 Task: Find connections with filter location Guaiúba with filter topic #Socialmediaadvertisingwith filter profile language Spanish with filter current company Megha Engineering and Infrastructures Ltd (MEIL) with filter school University of Calcutta with filter industry Wholesale Footwear with filter service category Negotiation with filter keywords title Warehouse Worker
Action: Mouse moved to (592, 124)
Screenshot: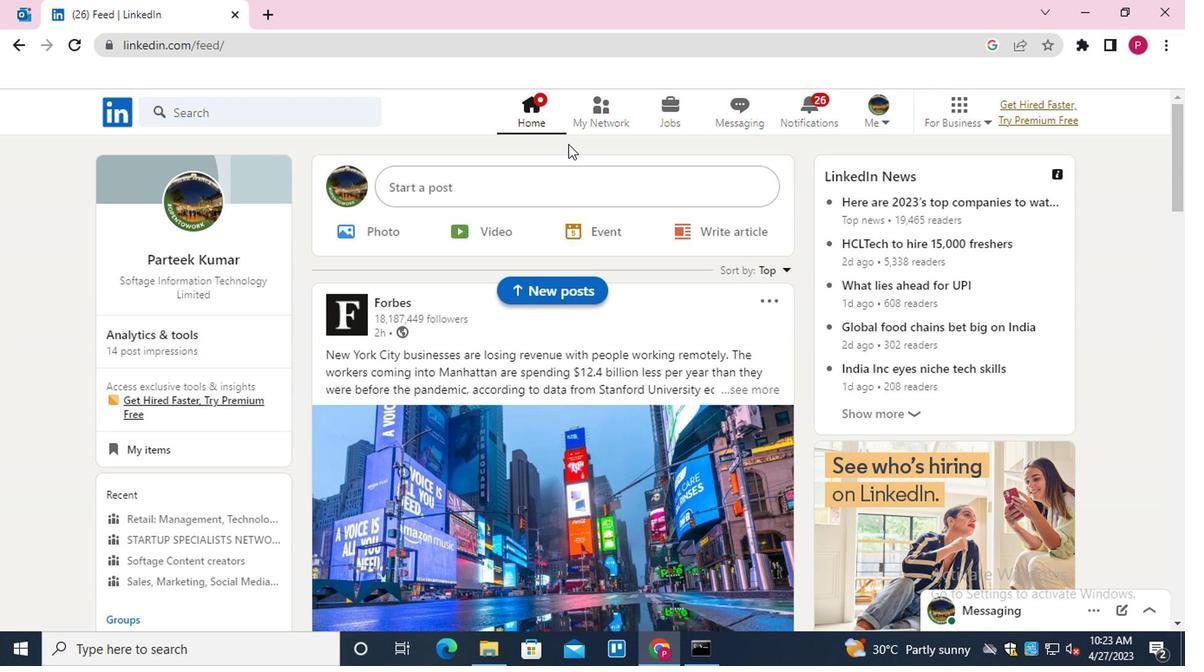 
Action: Mouse pressed left at (592, 124)
Screenshot: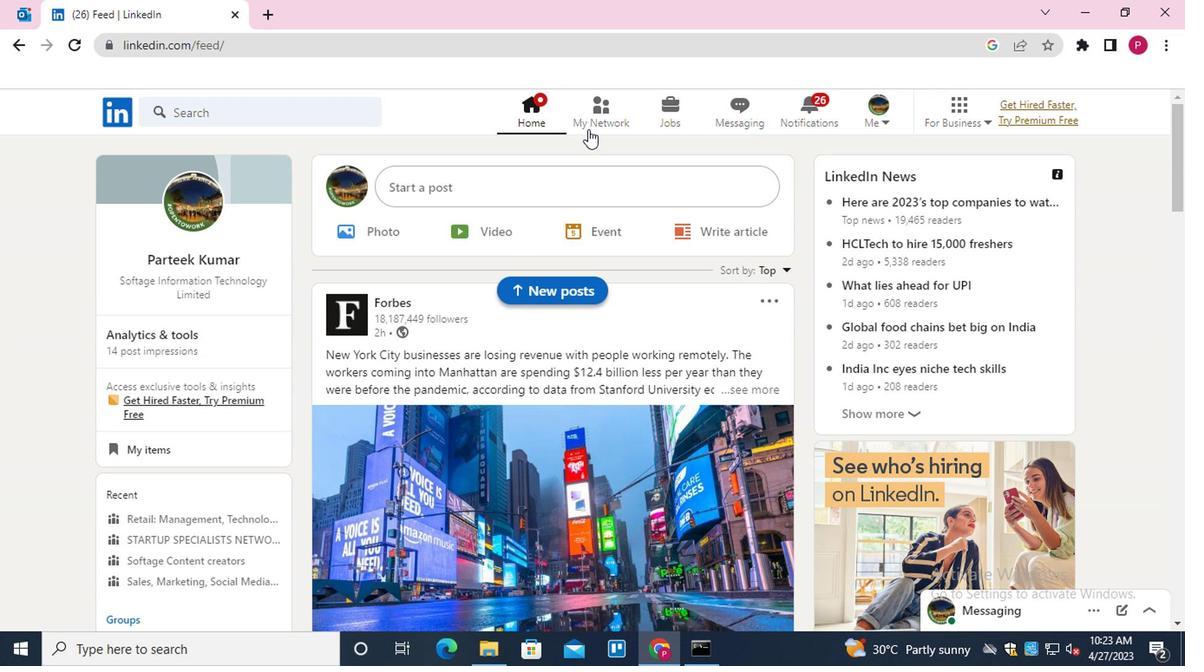 
Action: Mouse moved to (231, 201)
Screenshot: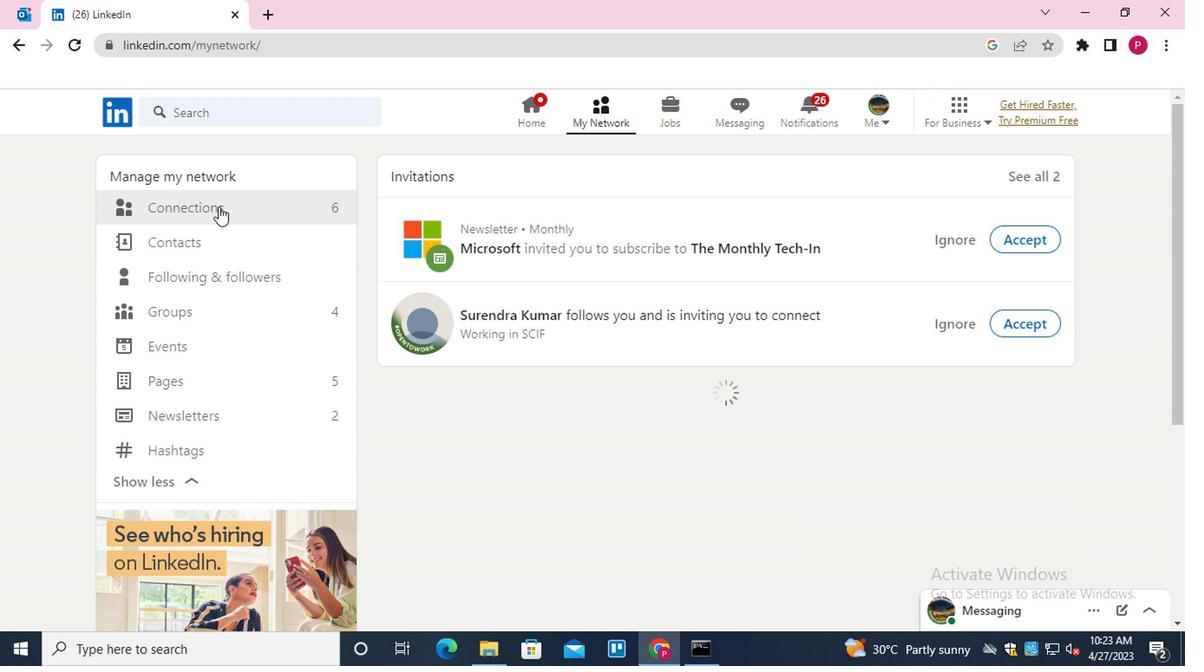 
Action: Mouse pressed left at (231, 201)
Screenshot: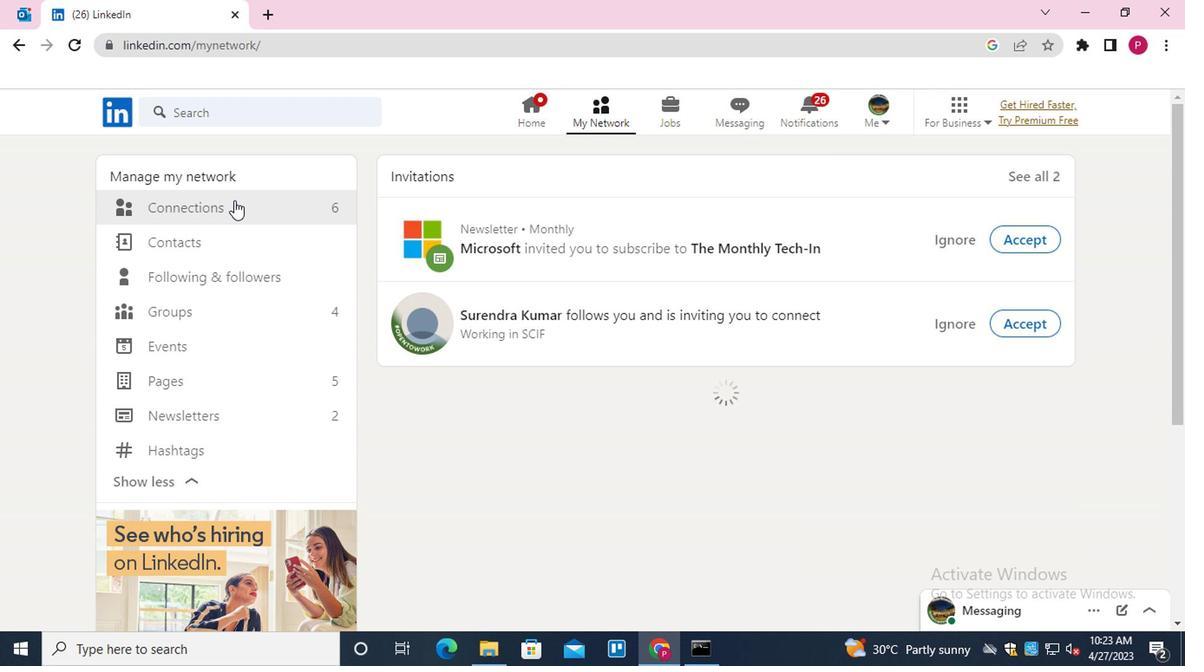 
Action: Mouse moved to (699, 214)
Screenshot: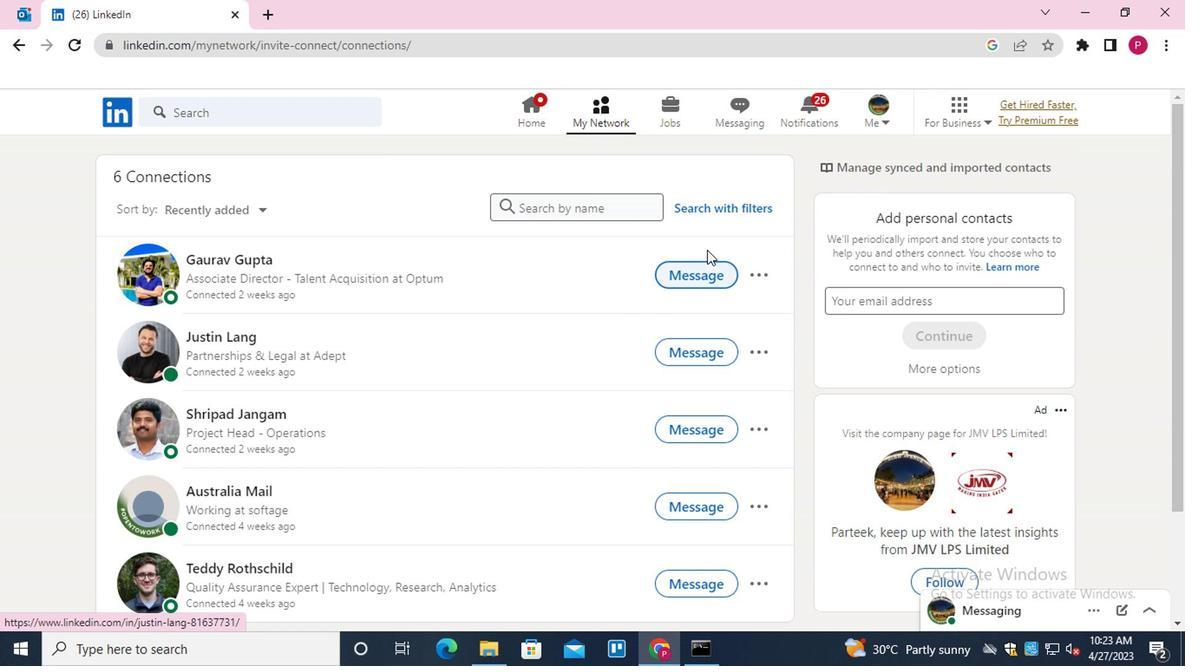 
Action: Mouse pressed left at (699, 214)
Screenshot: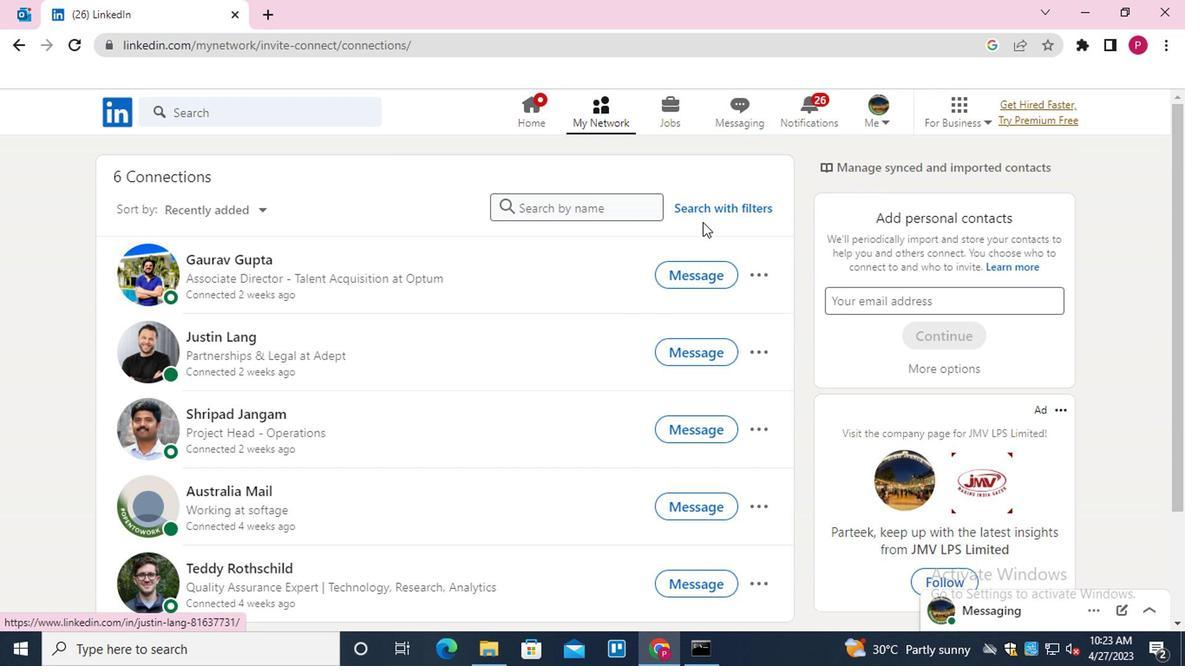 
Action: Mouse moved to (574, 165)
Screenshot: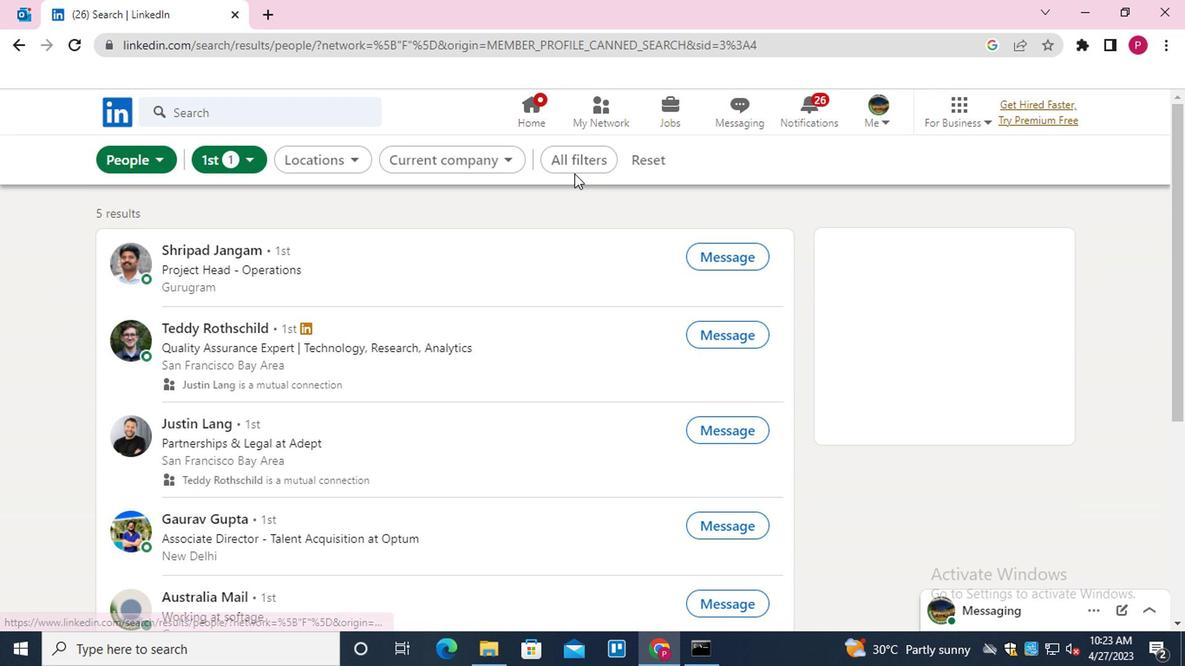 
Action: Mouse pressed left at (574, 165)
Screenshot: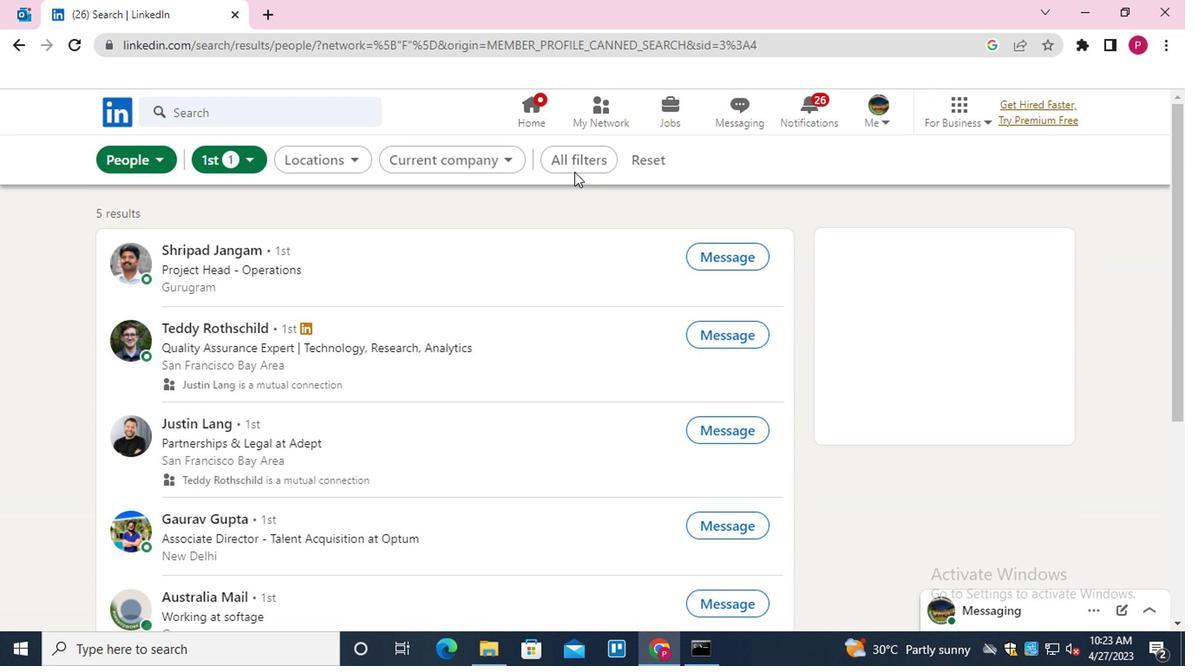 
Action: Mouse moved to (953, 378)
Screenshot: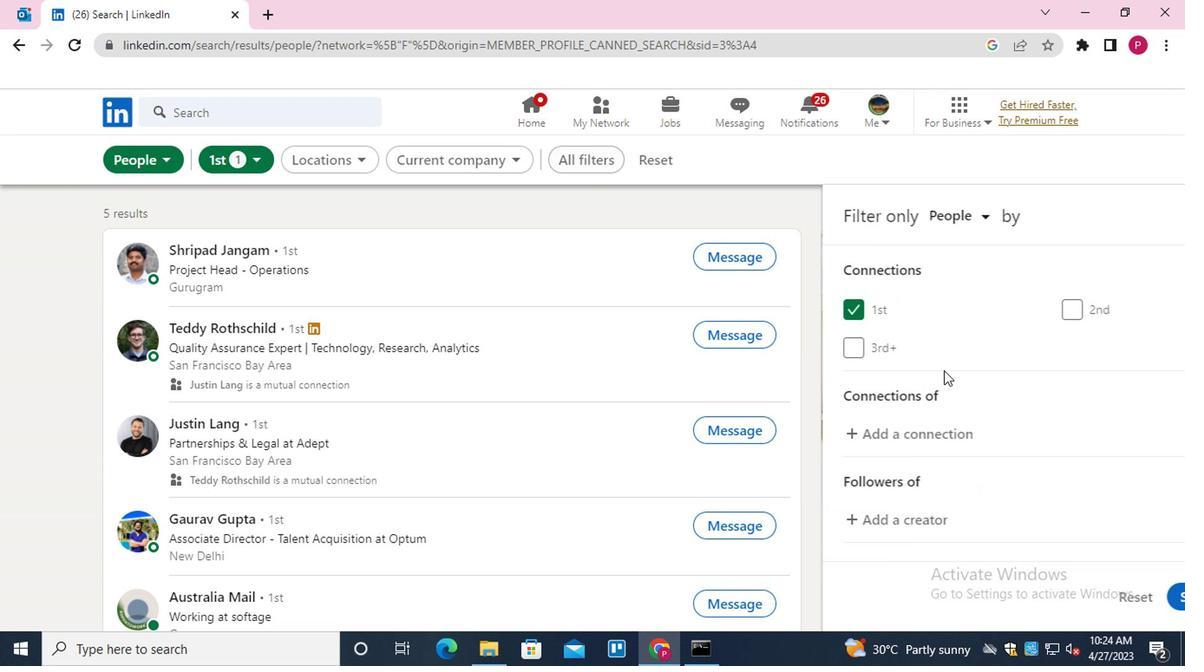 
Action: Mouse scrolled (953, 377) with delta (0, -1)
Screenshot: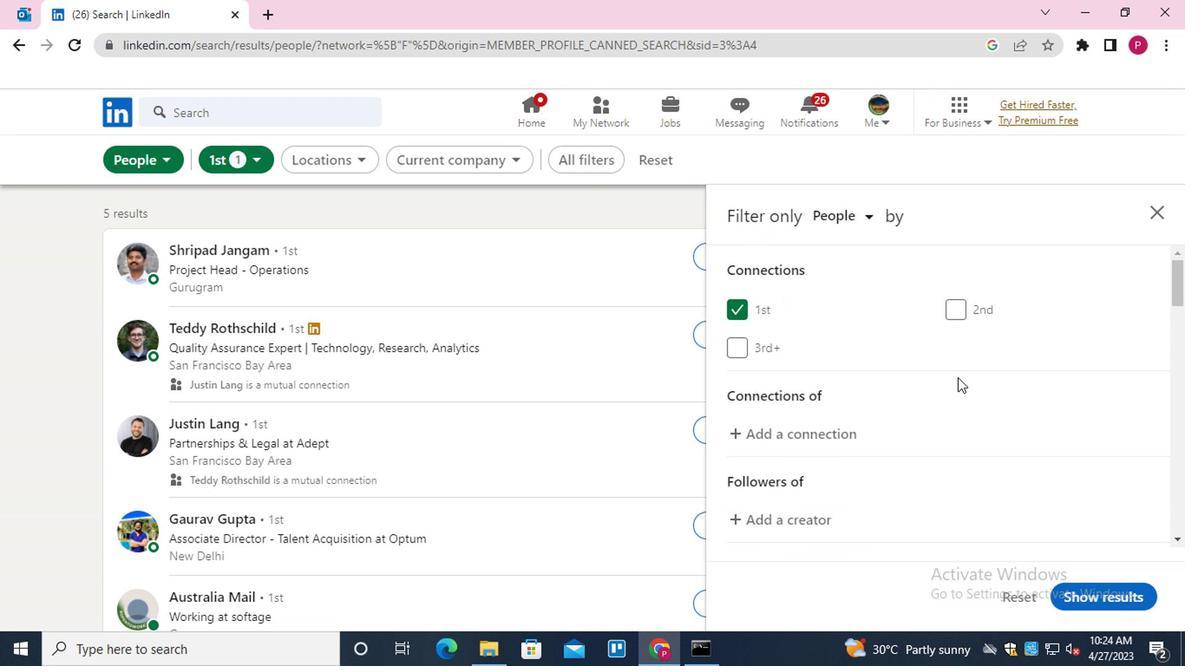 
Action: Mouse scrolled (953, 377) with delta (0, -1)
Screenshot: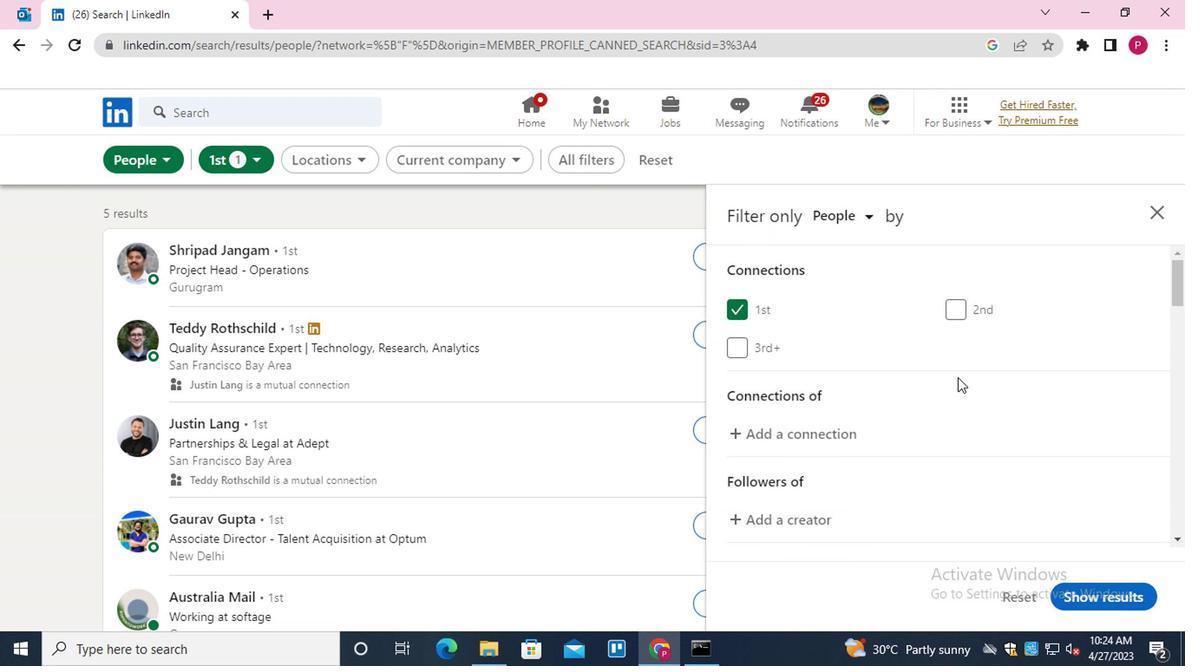 
Action: Mouse scrolled (953, 377) with delta (0, -1)
Screenshot: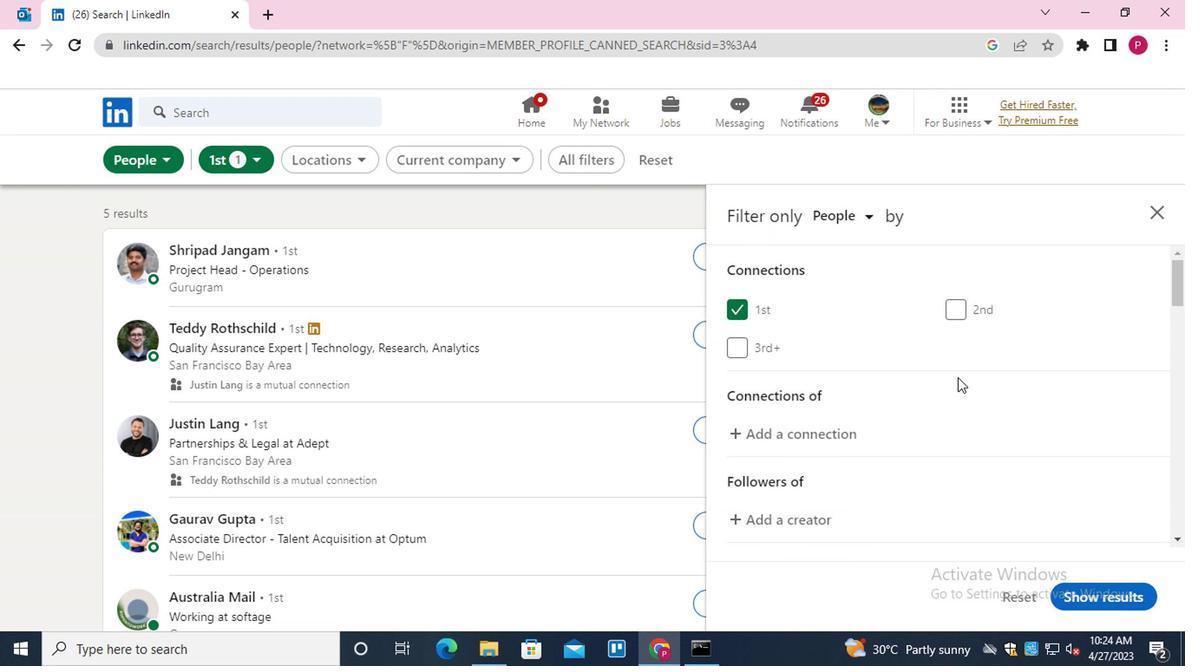 
Action: Mouse scrolled (953, 377) with delta (0, -1)
Screenshot: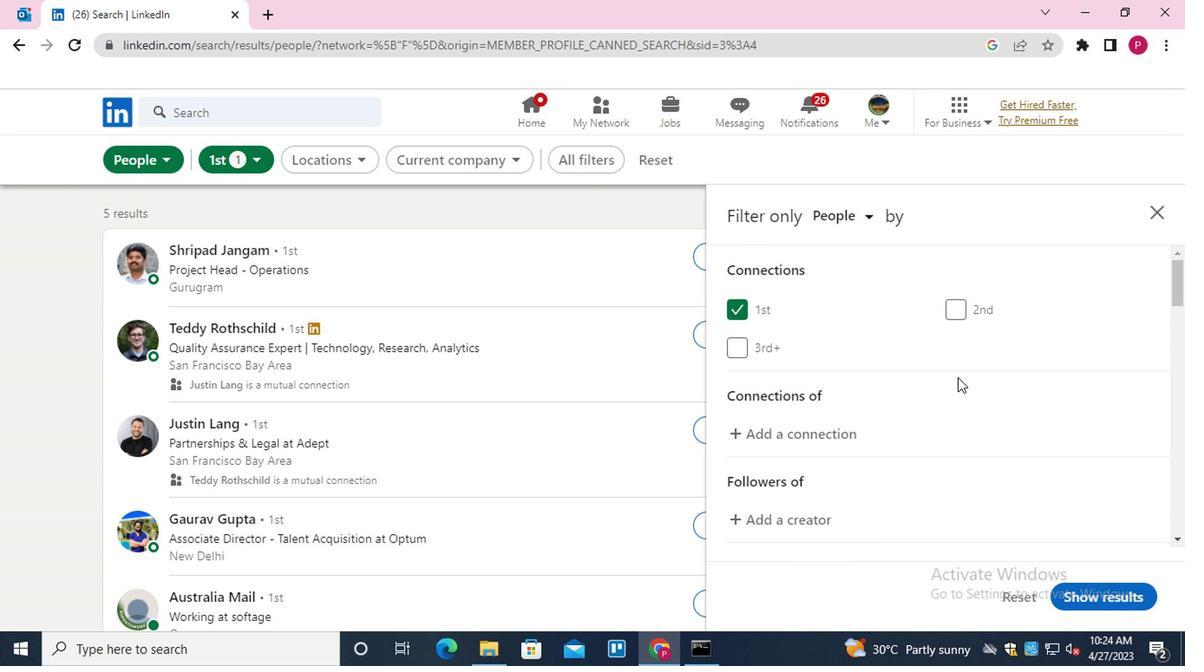 
Action: Mouse moved to (1008, 336)
Screenshot: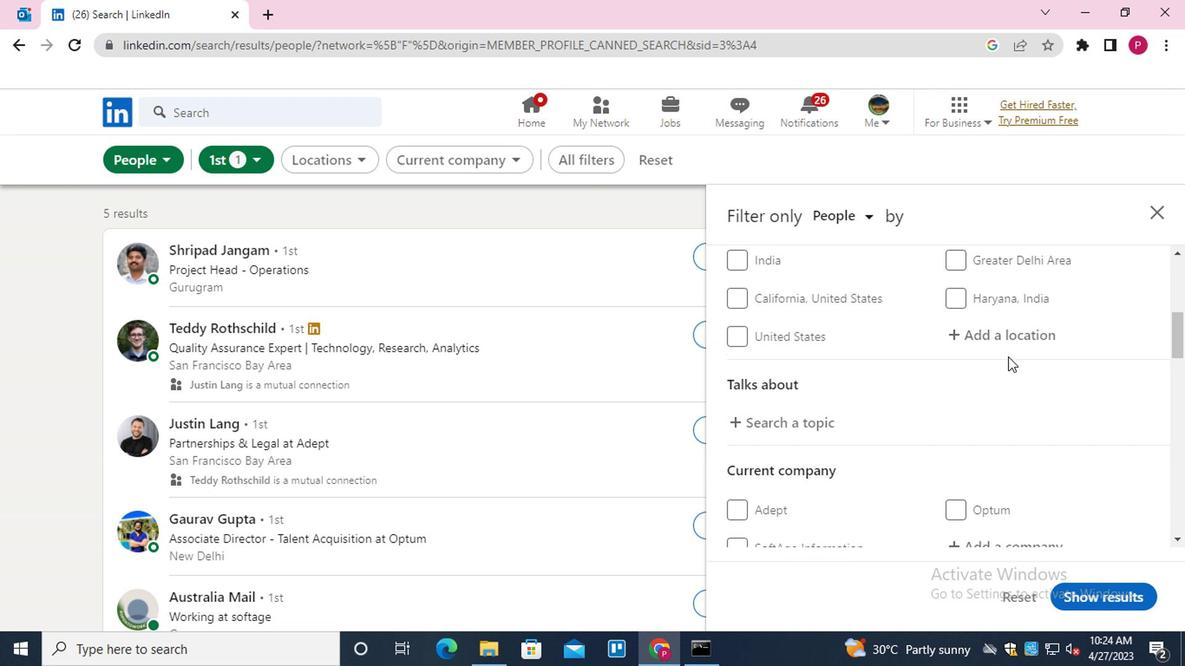 
Action: Mouse pressed left at (1008, 336)
Screenshot: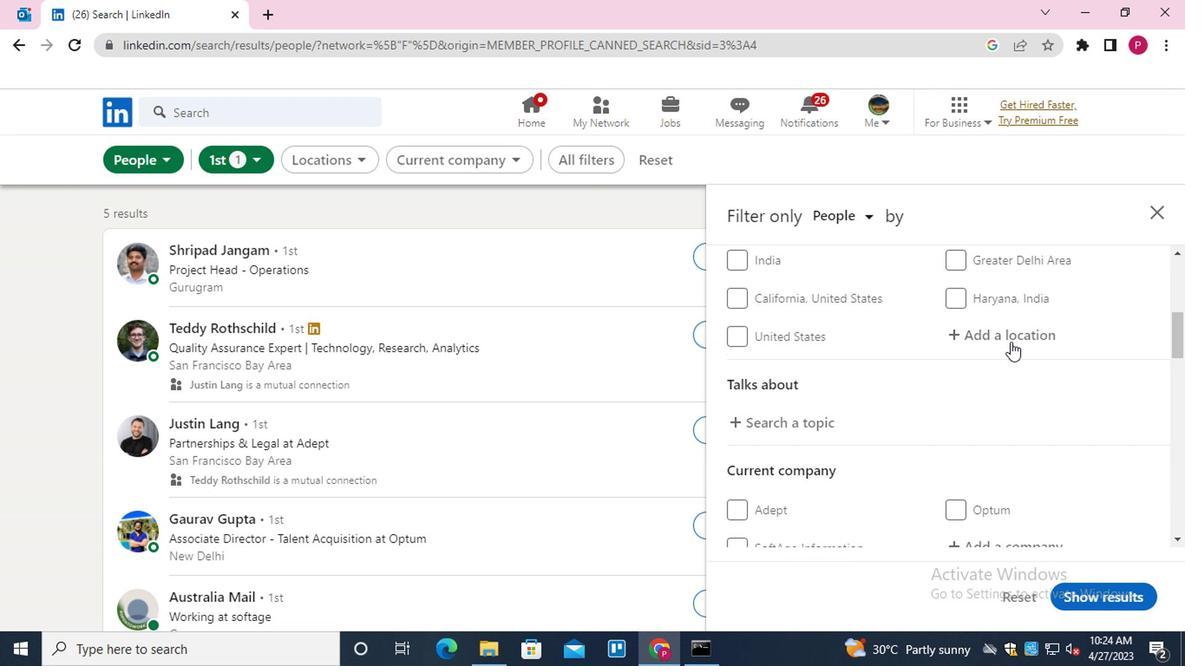 
Action: Mouse moved to (976, 356)
Screenshot: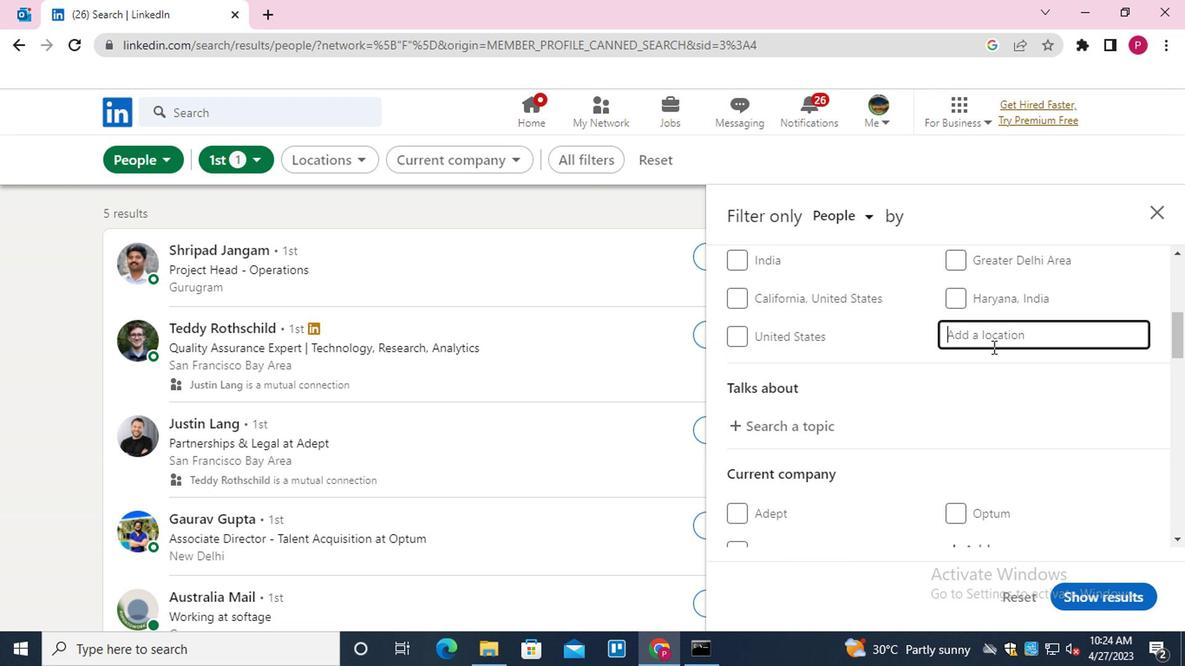 
Action: Key pressed <Key.shift><Key.shift>GUAIUBA<Key.down><Key.enter>
Screenshot: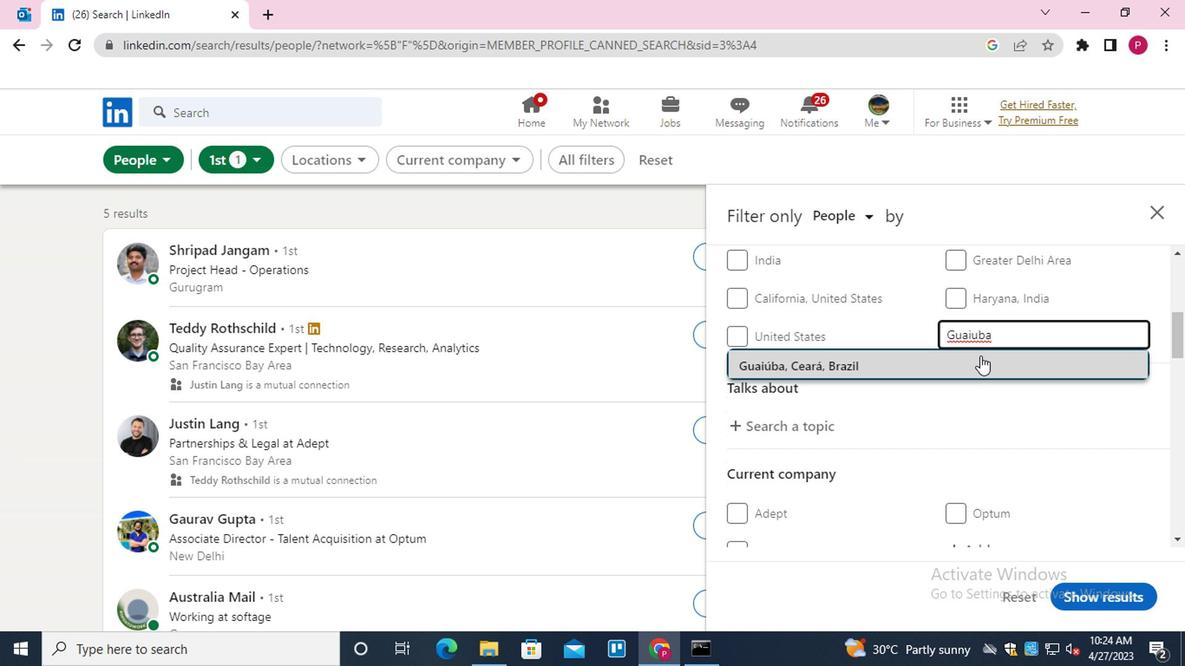 
Action: Mouse moved to (937, 400)
Screenshot: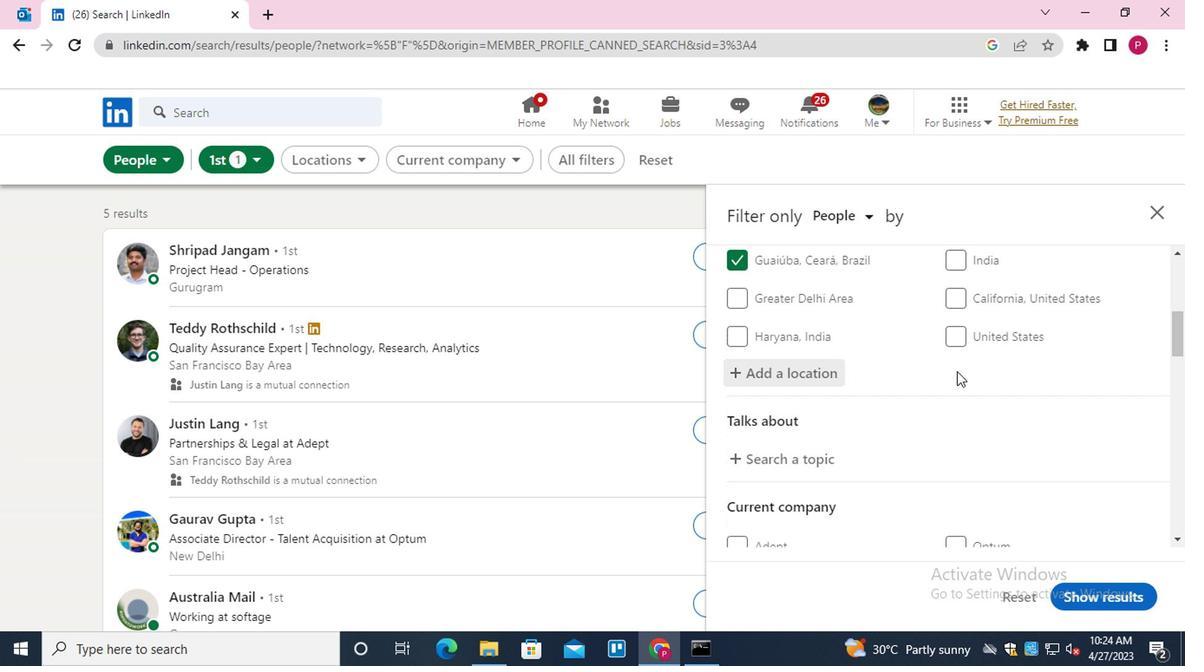 
Action: Mouse scrolled (937, 400) with delta (0, 0)
Screenshot: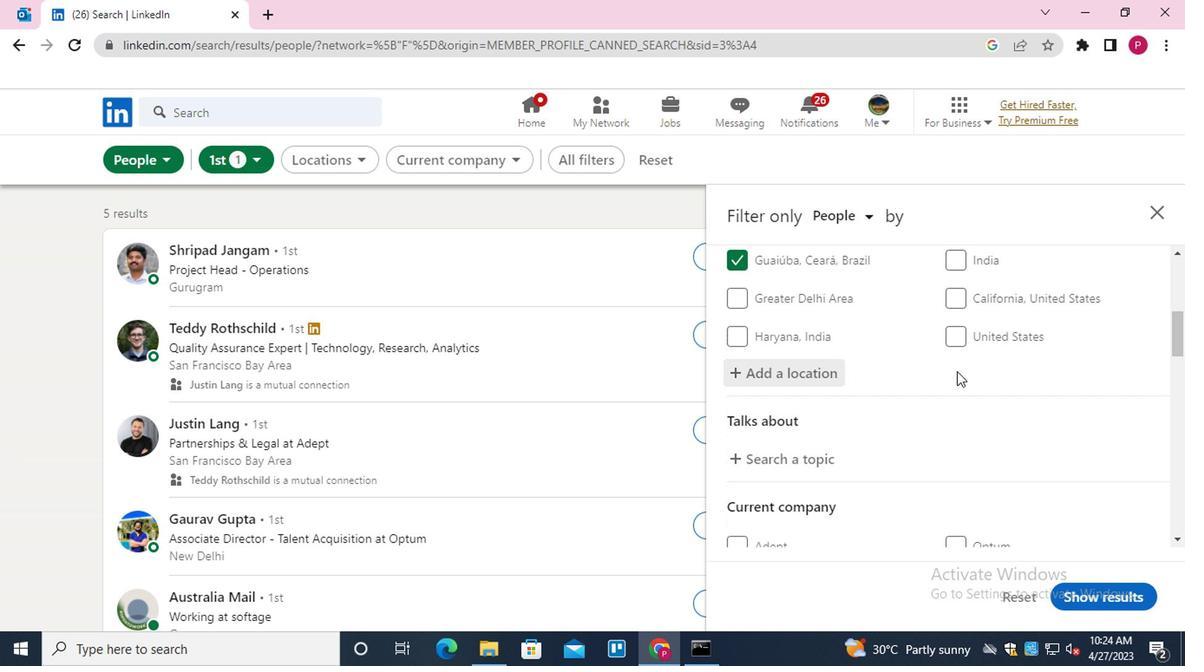 
Action: Mouse moved to (931, 408)
Screenshot: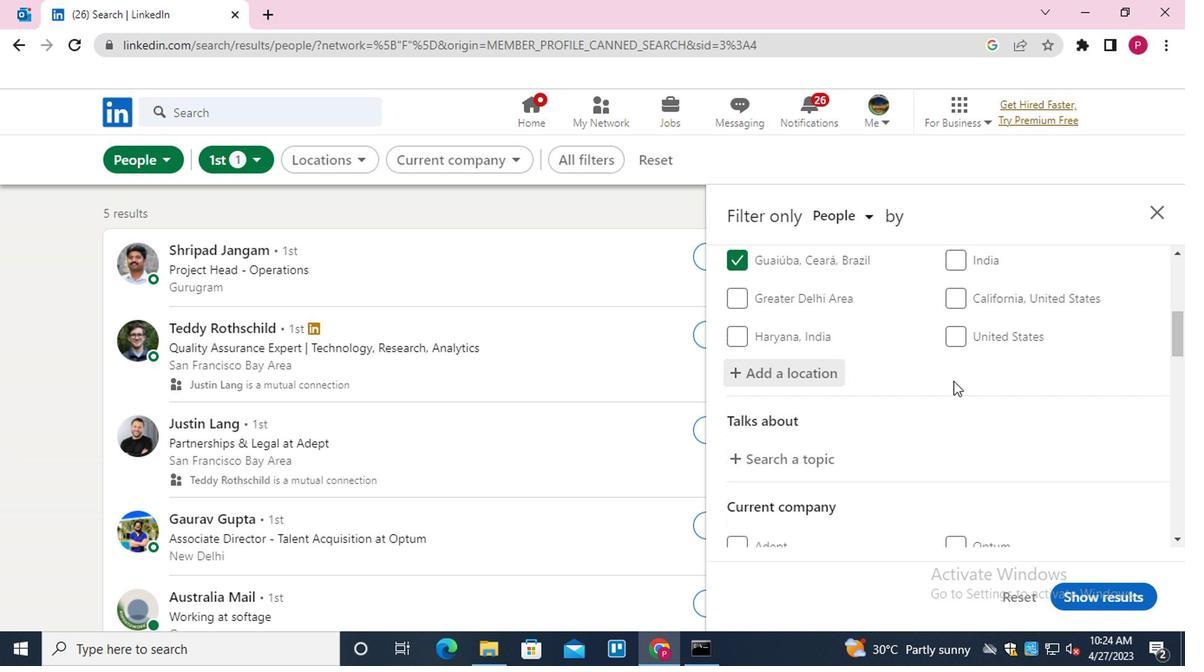 
Action: Mouse scrolled (931, 407) with delta (0, -1)
Screenshot: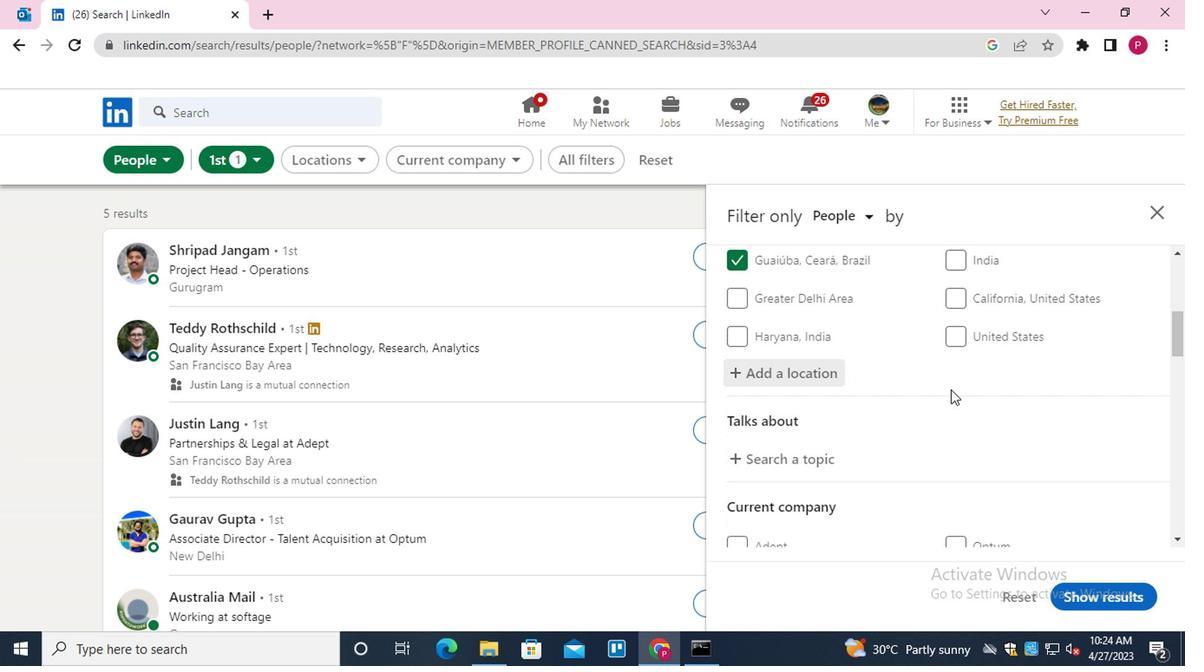
Action: Mouse moved to (776, 283)
Screenshot: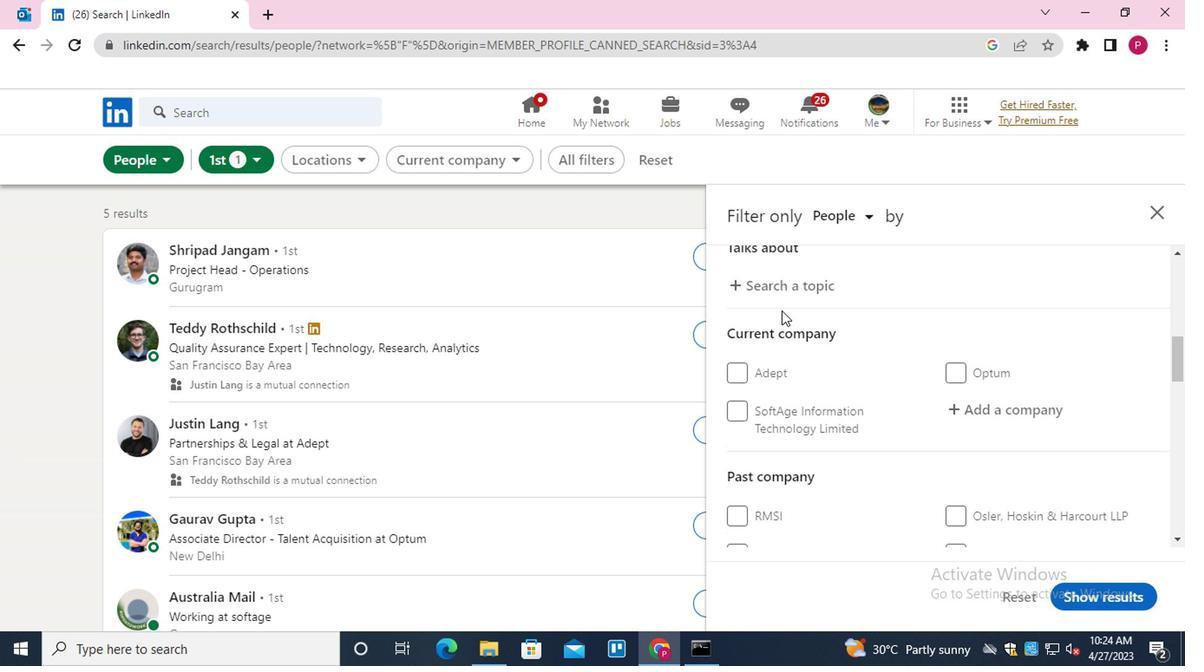 
Action: Mouse pressed left at (776, 283)
Screenshot: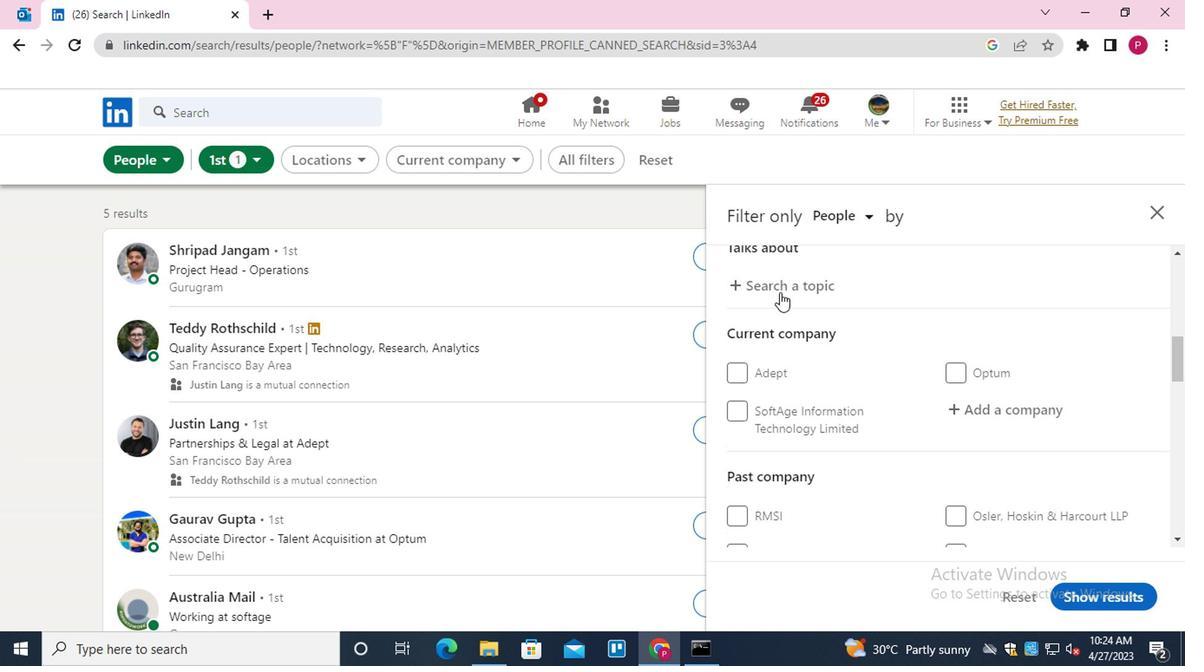 
Action: Key pressed SOCIALMEDIAADVERTISING<Key.down><Key.down><Key.enter>
Screenshot: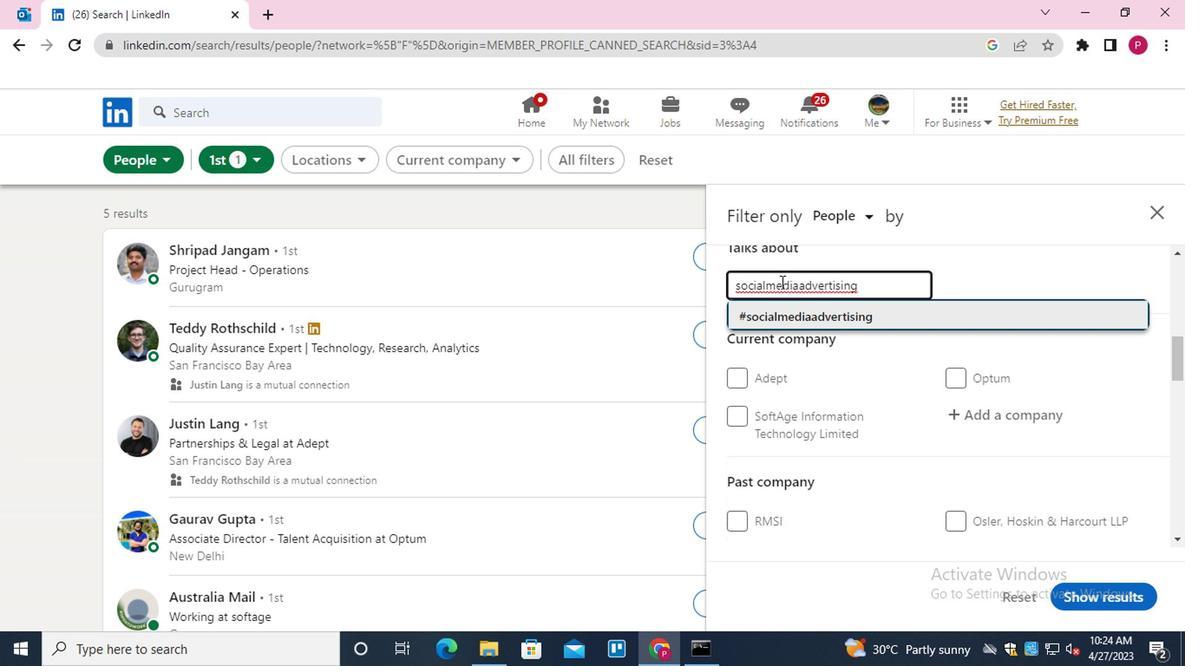 
Action: Mouse moved to (766, 333)
Screenshot: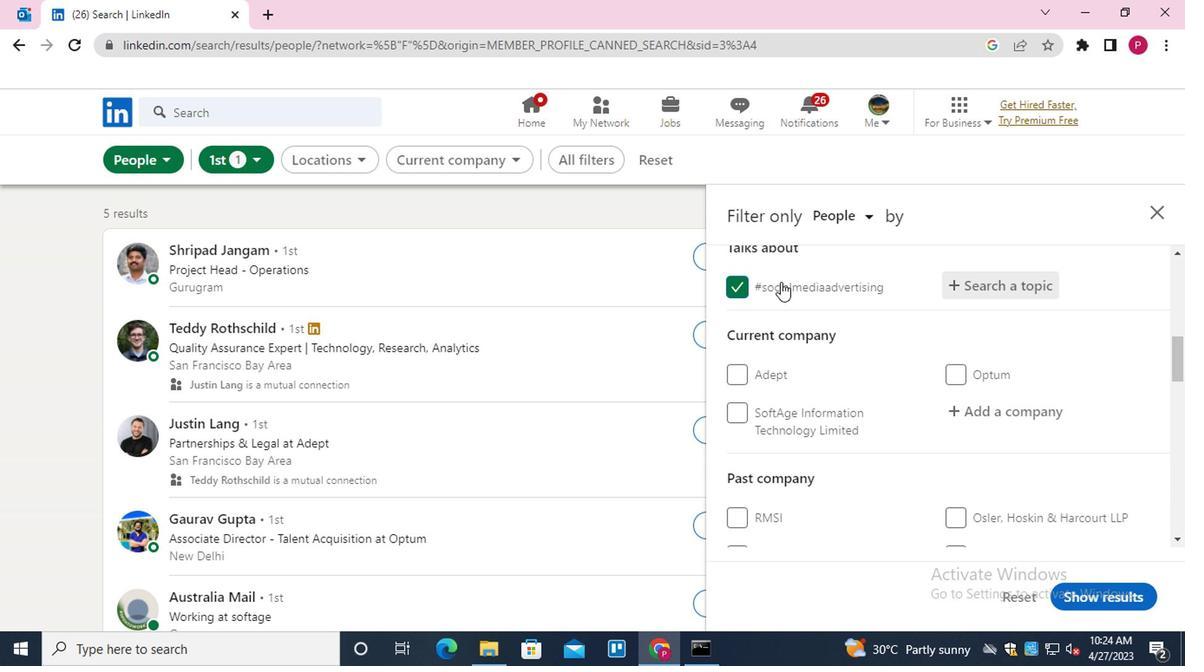 
Action: Mouse scrolled (766, 332) with delta (0, -1)
Screenshot: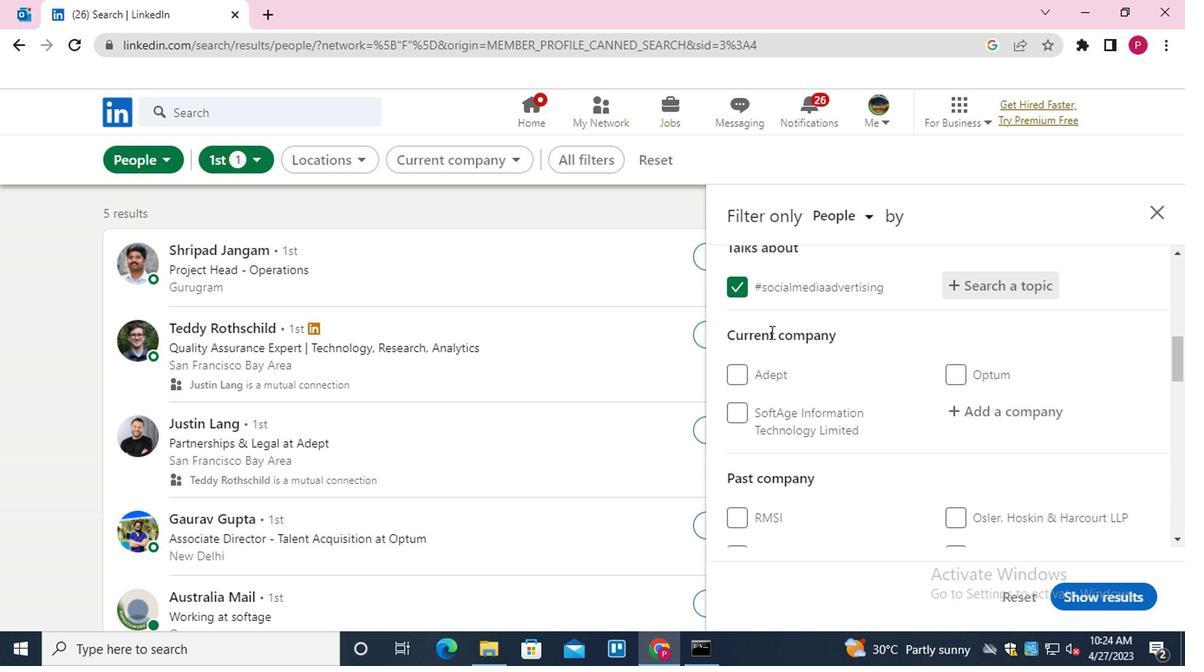 
Action: Mouse moved to (1052, 323)
Screenshot: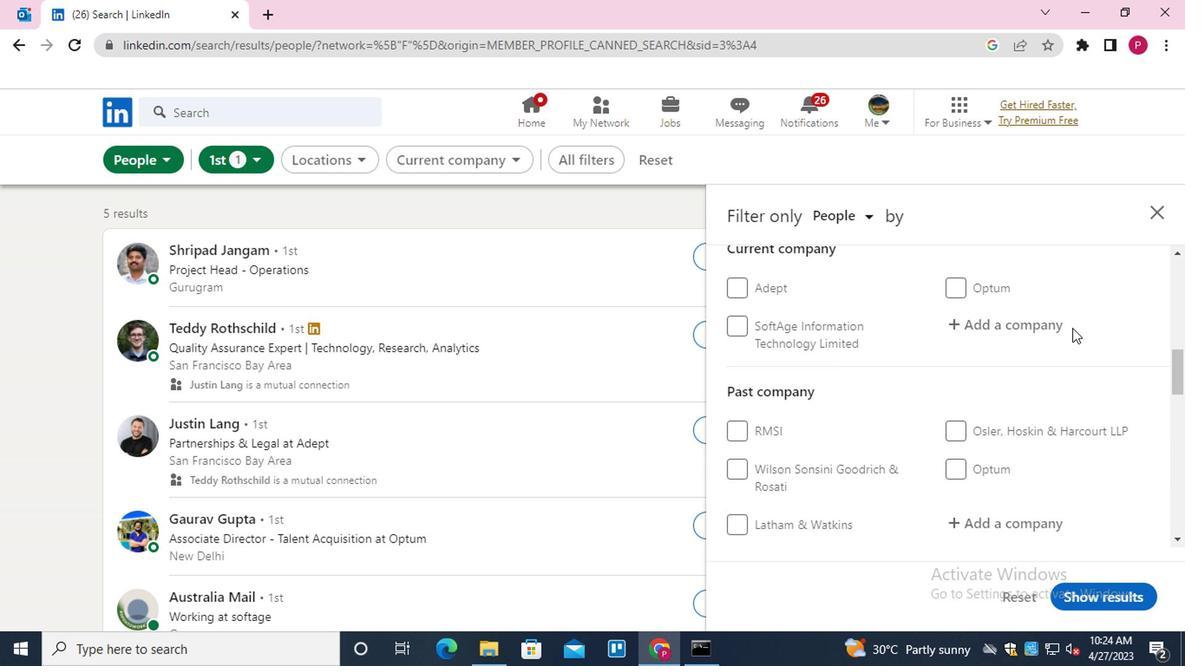 
Action: Mouse pressed left at (1052, 323)
Screenshot: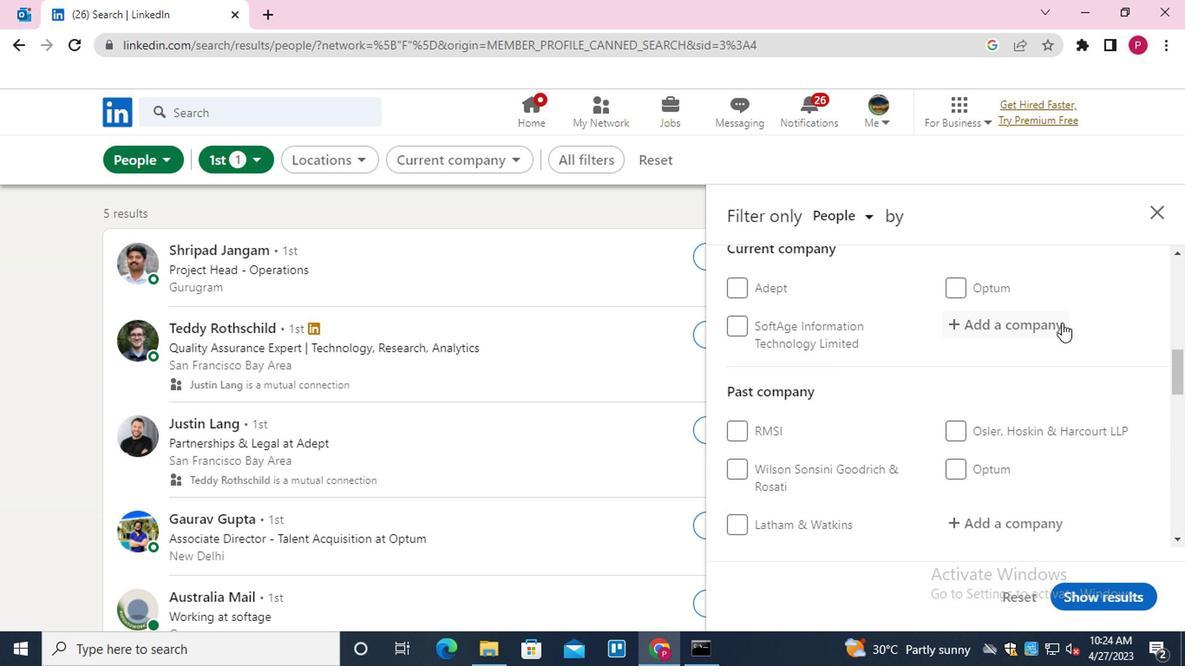 
Action: Key pressed <Key.shift>MEGHA<Key.down><Key.enter>
Screenshot: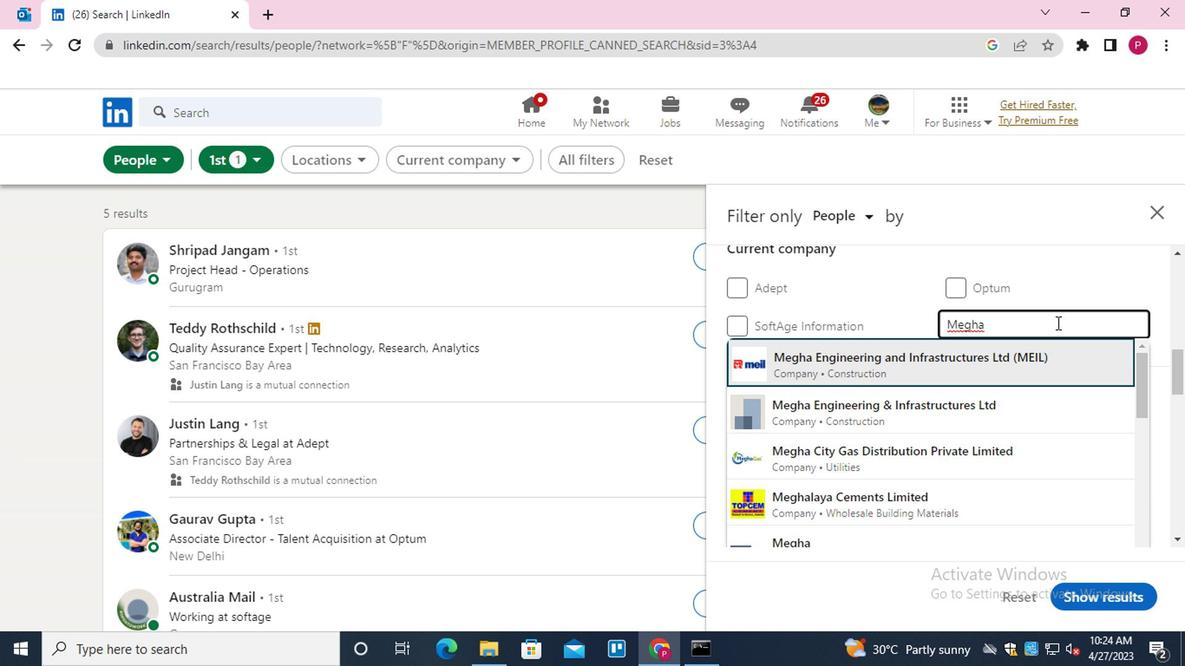 
Action: Mouse moved to (1024, 329)
Screenshot: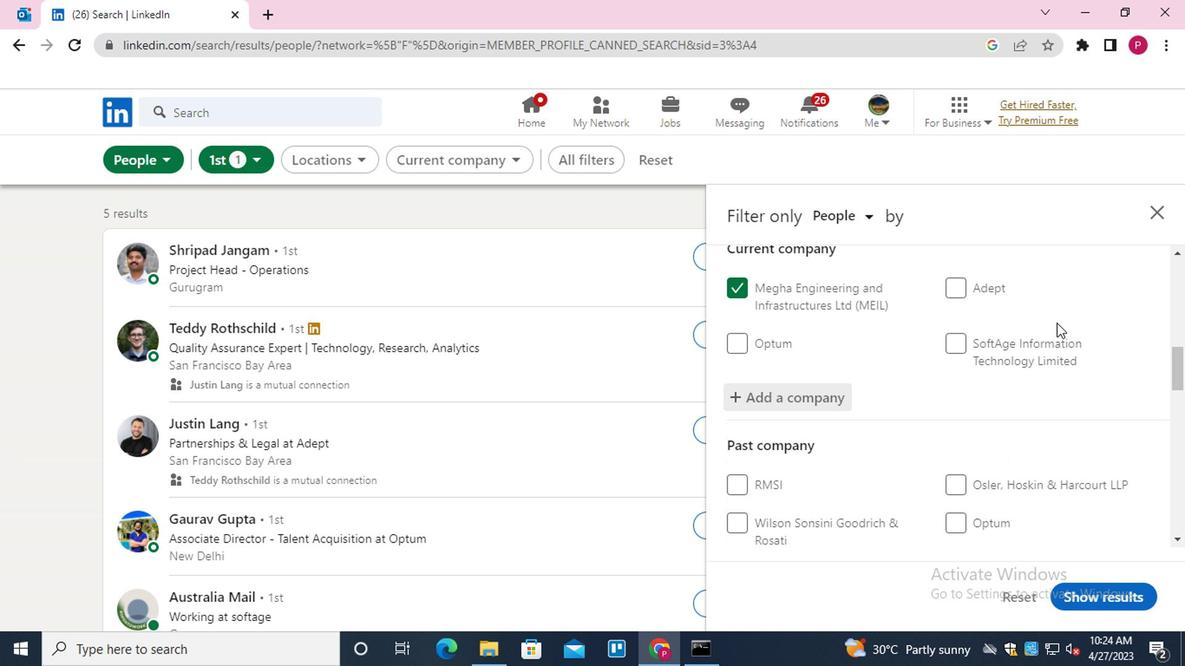 
Action: Mouse scrolled (1024, 329) with delta (0, 0)
Screenshot: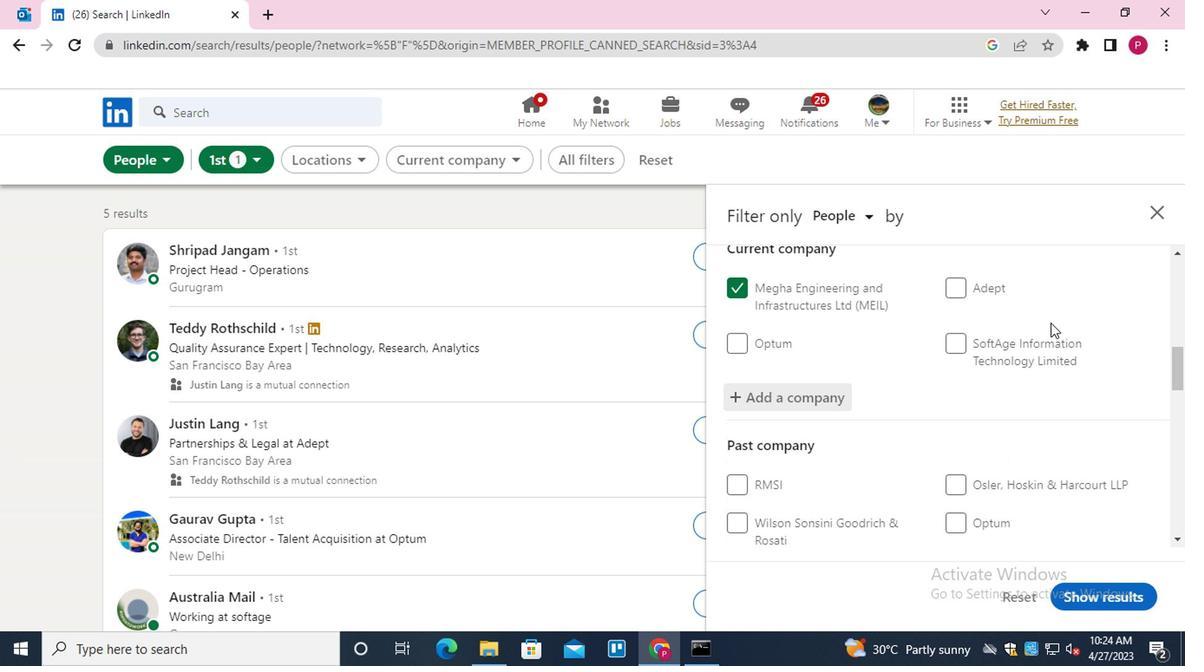 
Action: Mouse moved to (1021, 331)
Screenshot: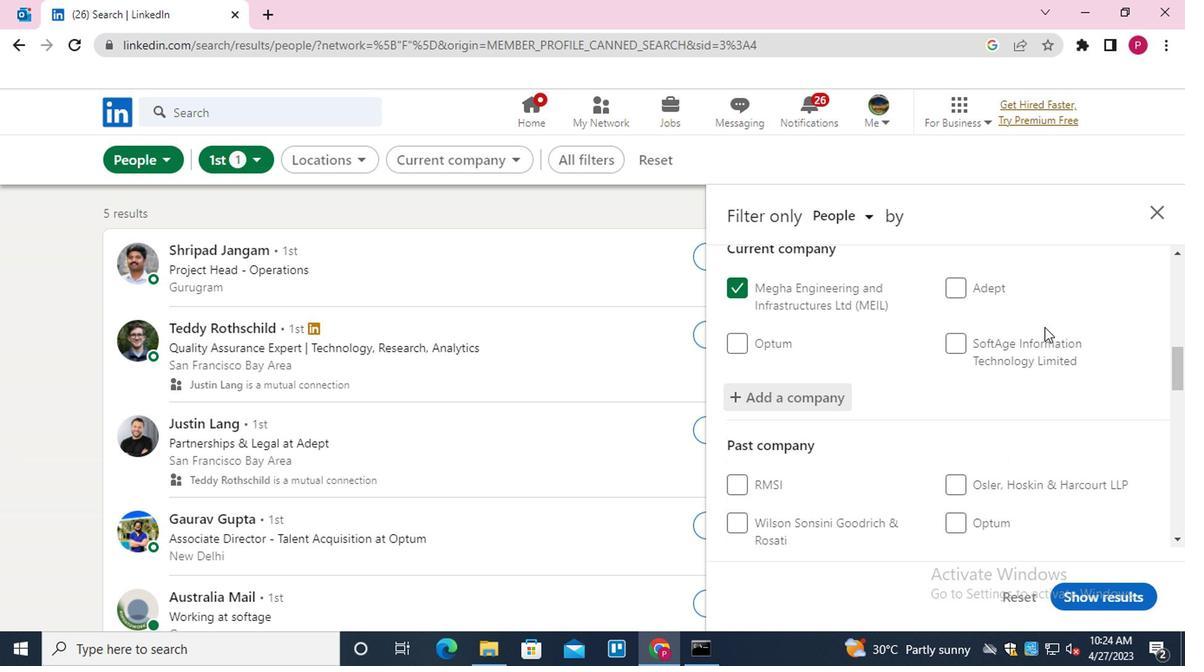 
Action: Mouse scrolled (1021, 330) with delta (0, 0)
Screenshot: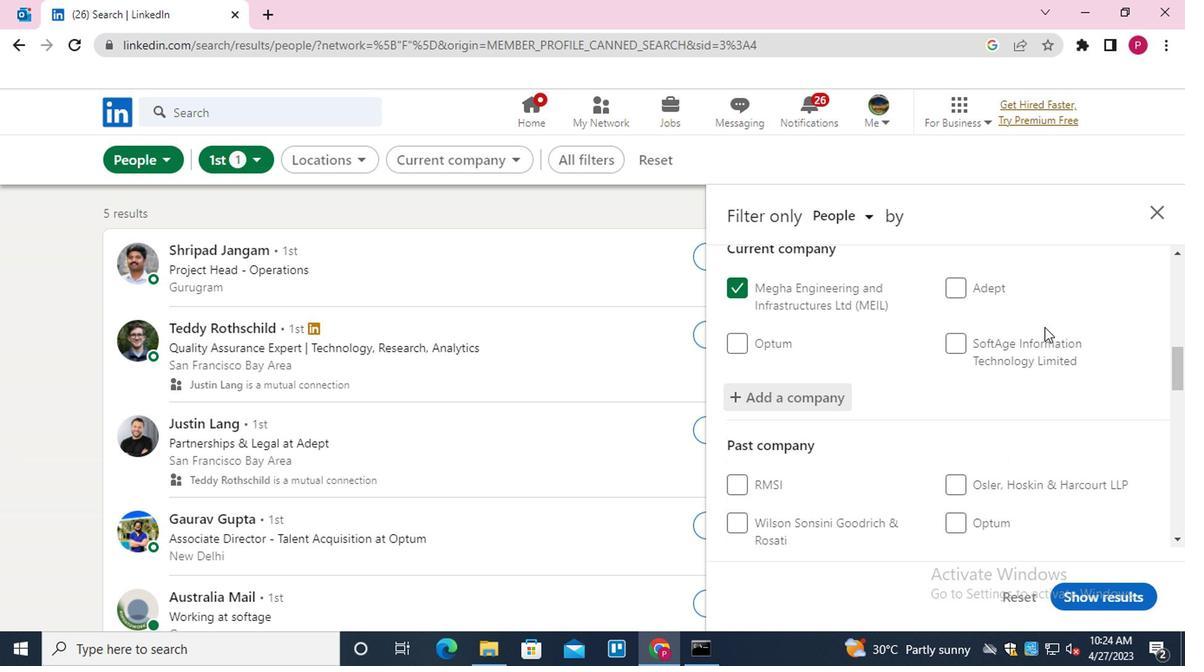
Action: Mouse moved to (849, 428)
Screenshot: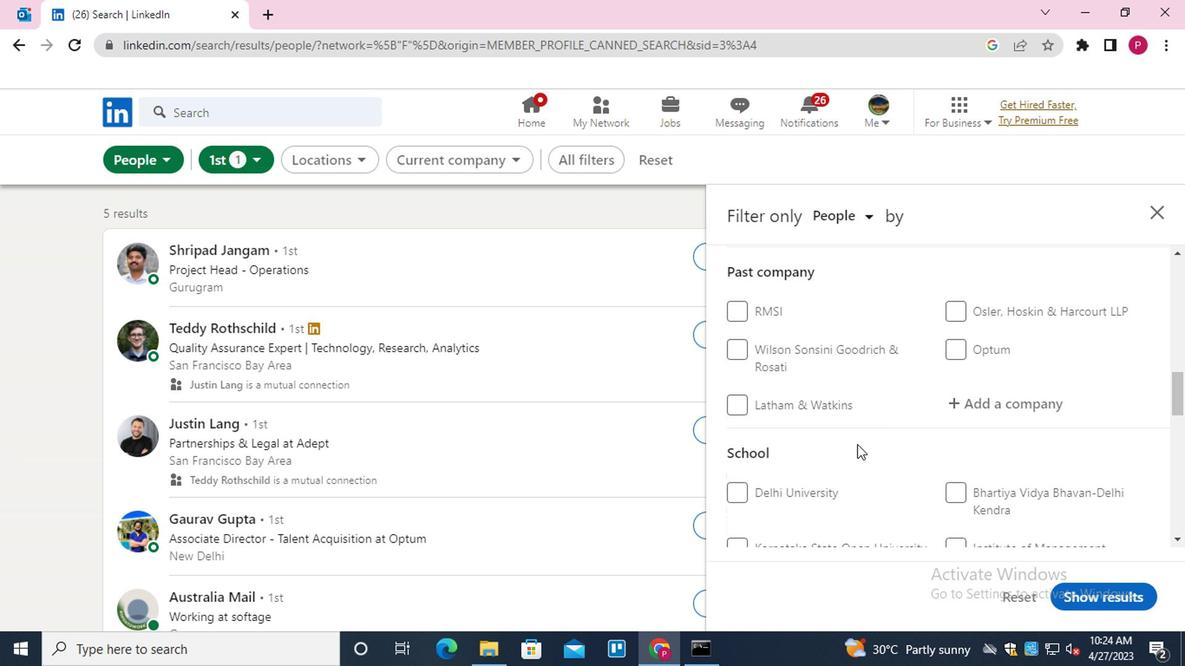 
Action: Mouse scrolled (849, 427) with delta (0, -1)
Screenshot: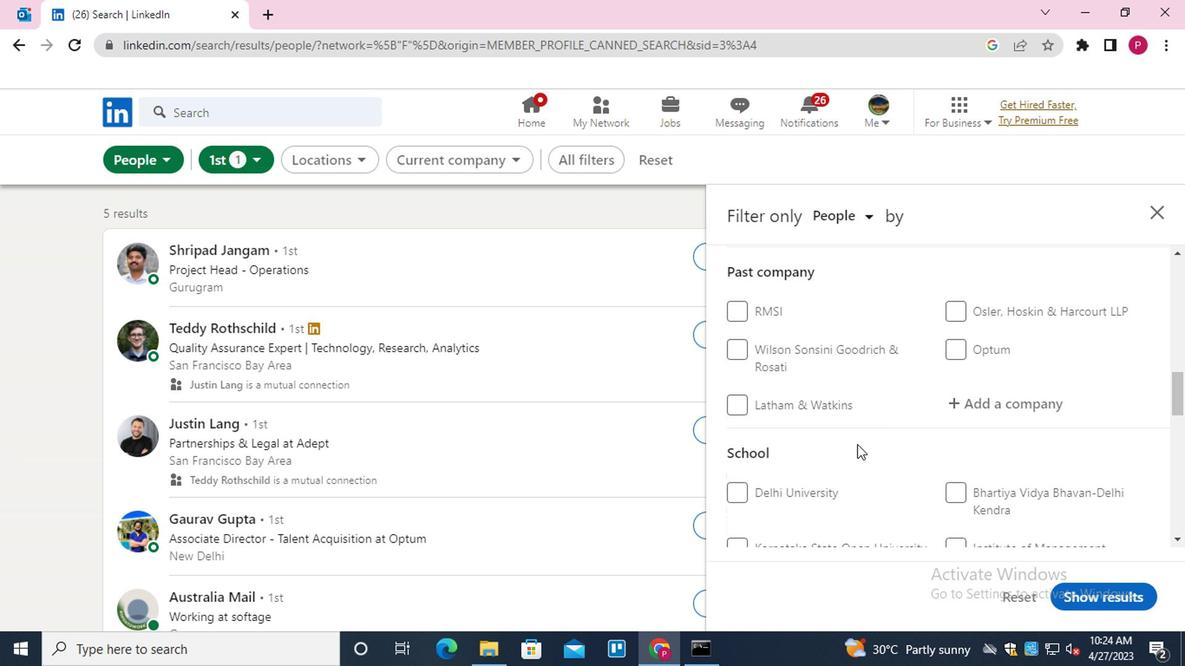 
Action: Mouse moved to (847, 424)
Screenshot: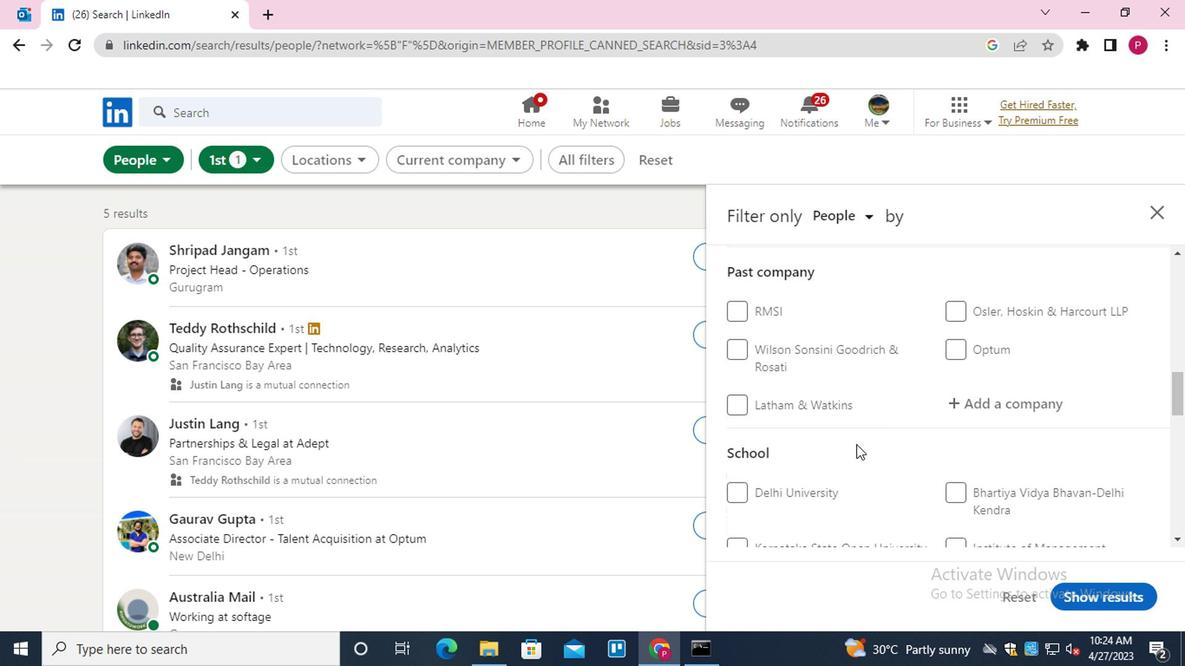 
Action: Mouse scrolled (847, 424) with delta (0, 0)
Screenshot: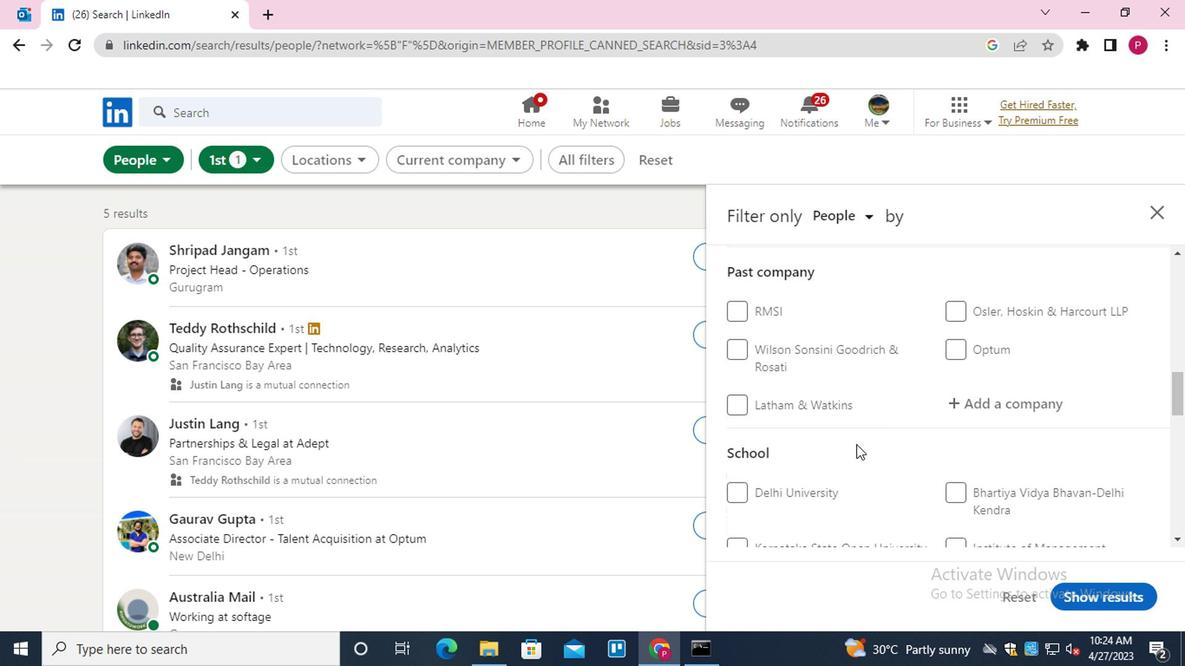 
Action: Mouse moved to (845, 422)
Screenshot: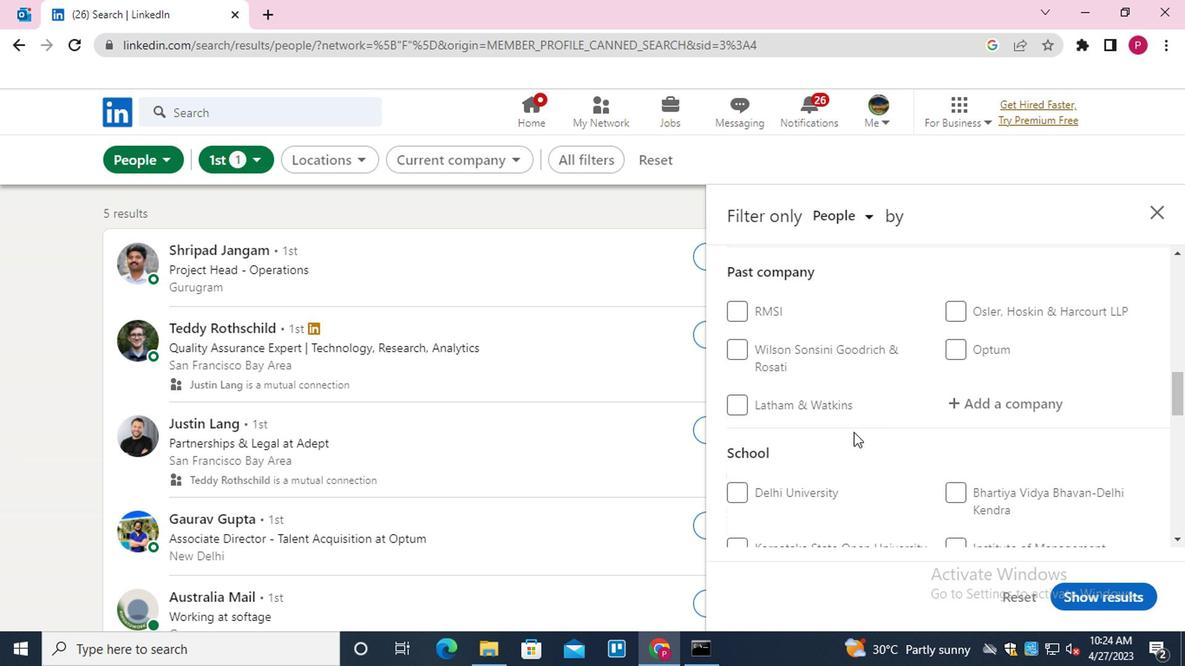 
Action: Mouse scrolled (845, 421) with delta (0, 0)
Screenshot: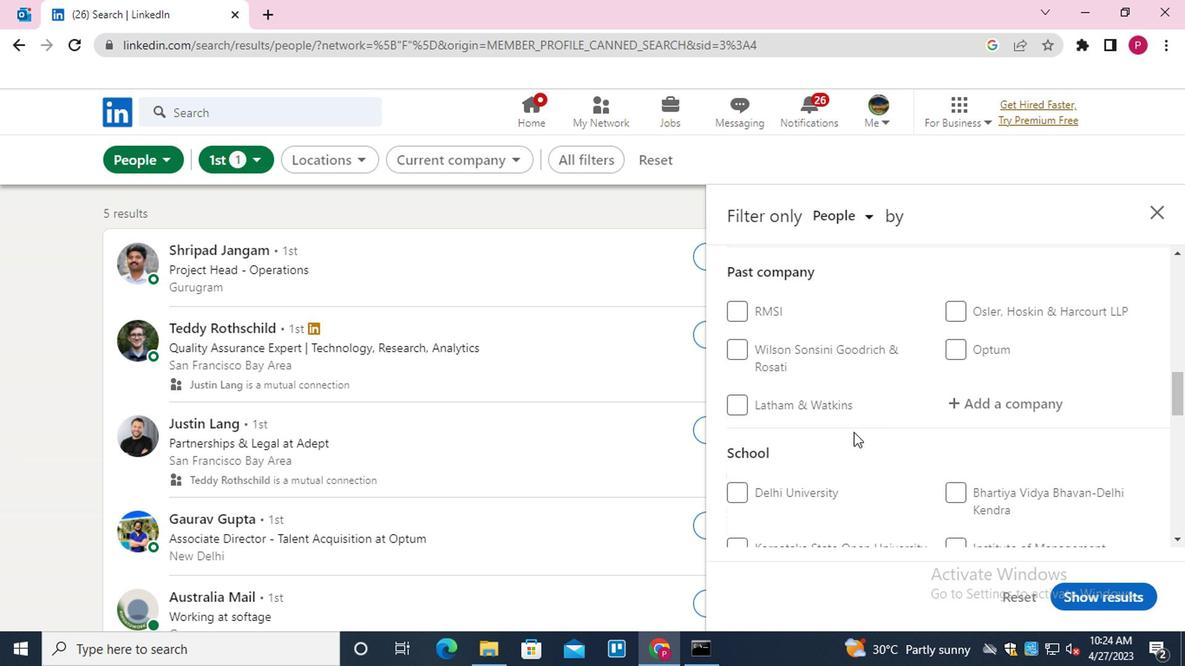 
Action: Mouse moved to (973, 340)
Screenshot: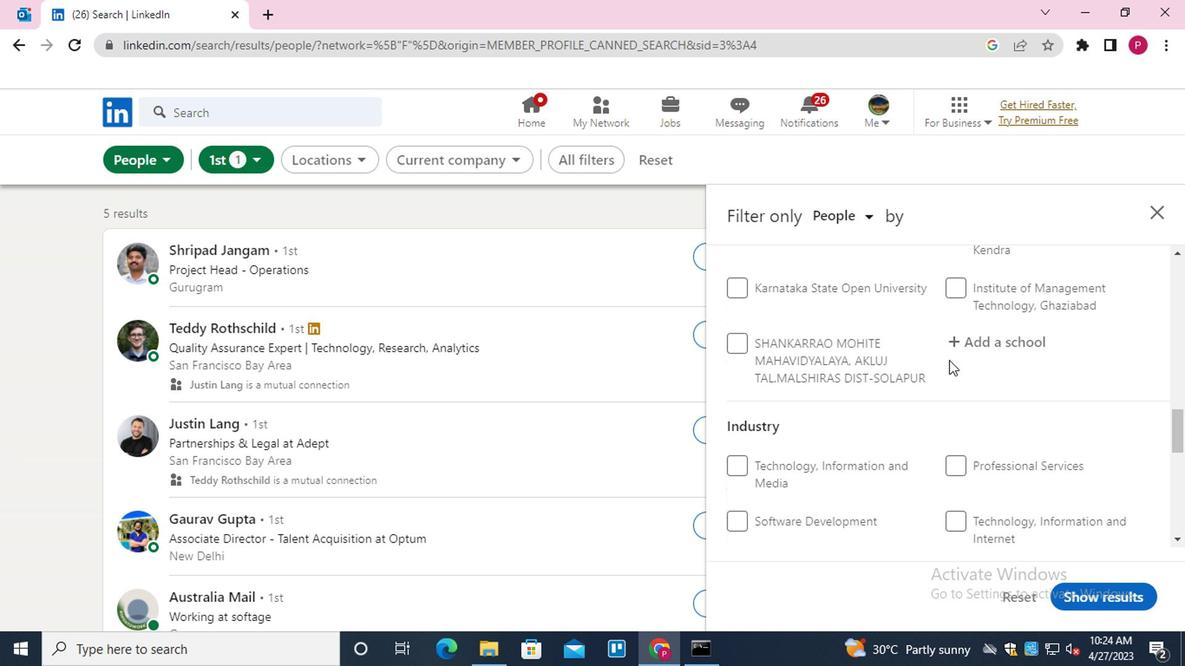 
Action: Mouse pressed left at (973, 340)
Screenshot: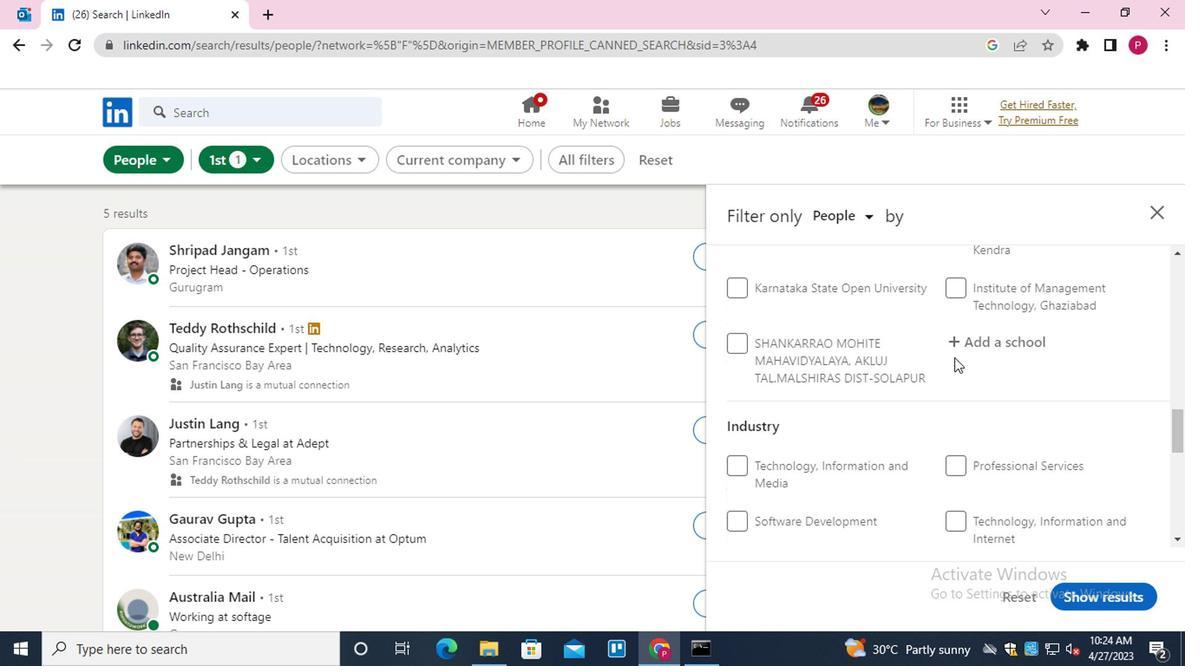 
Action: Mouse moved to (971, 340)
Screenshot: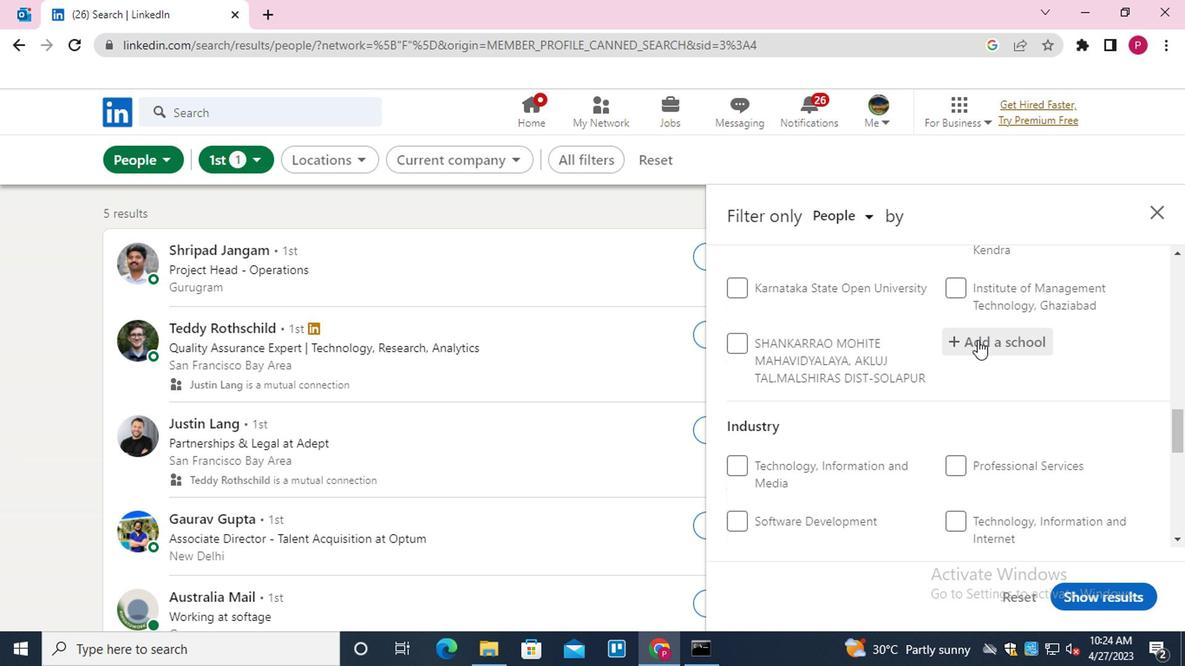 
Action: Key pressed <Key.shift><Key.shift><Key.shift><Key.shift><Key.shift><Key.shift><Key.shift><Key.shift><Key.shift><Key.shift><Key.shift><Key.shift><Key.shift>UNIVERSITY<Key.space>OF<Key.space><Key.shift>CALCUTTA
Screenshot: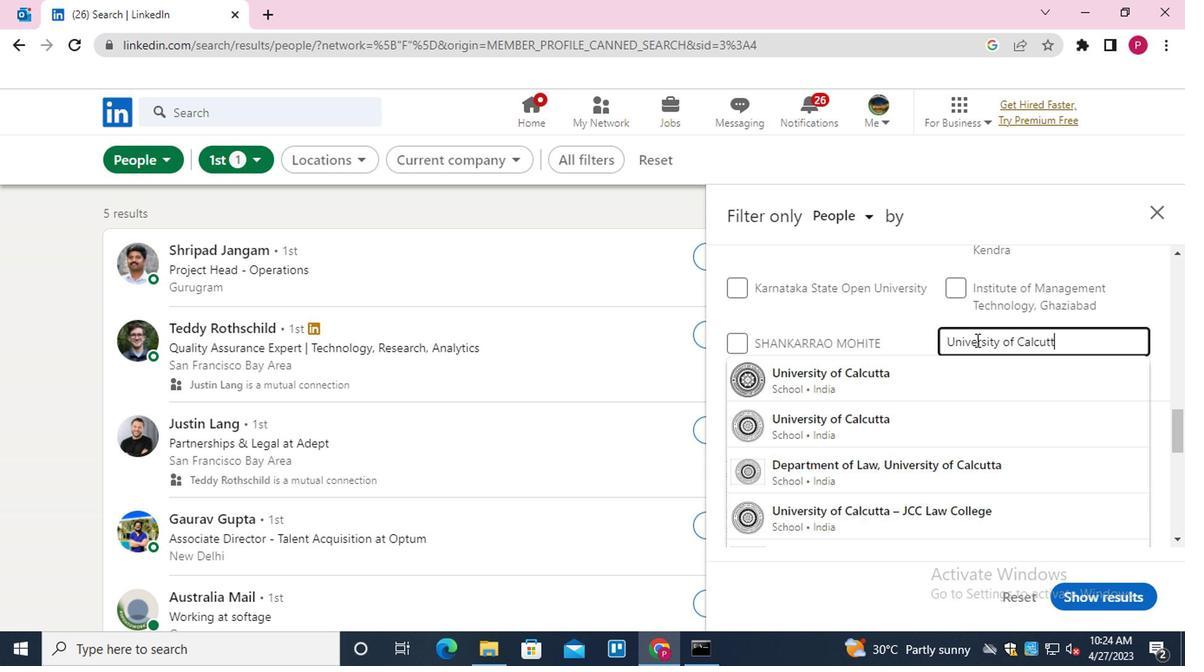 
Action: Mouse moved to (905, 385)
Screenshot: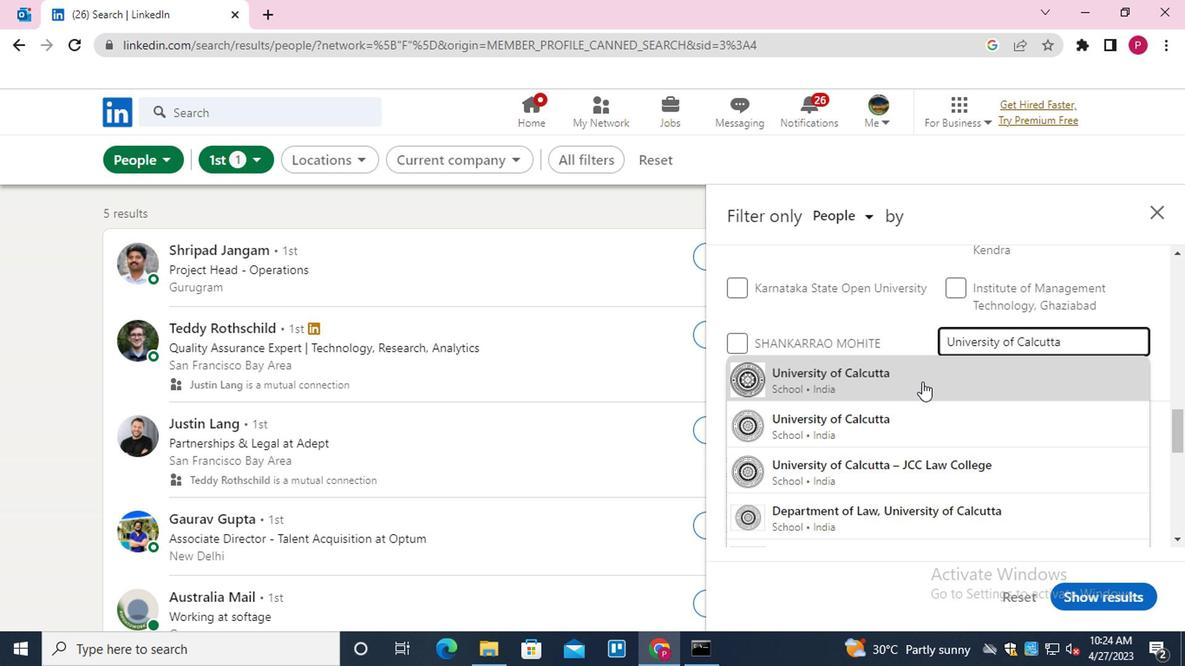 
Action: Mouse pressed left at (905, 385)
Screenshot: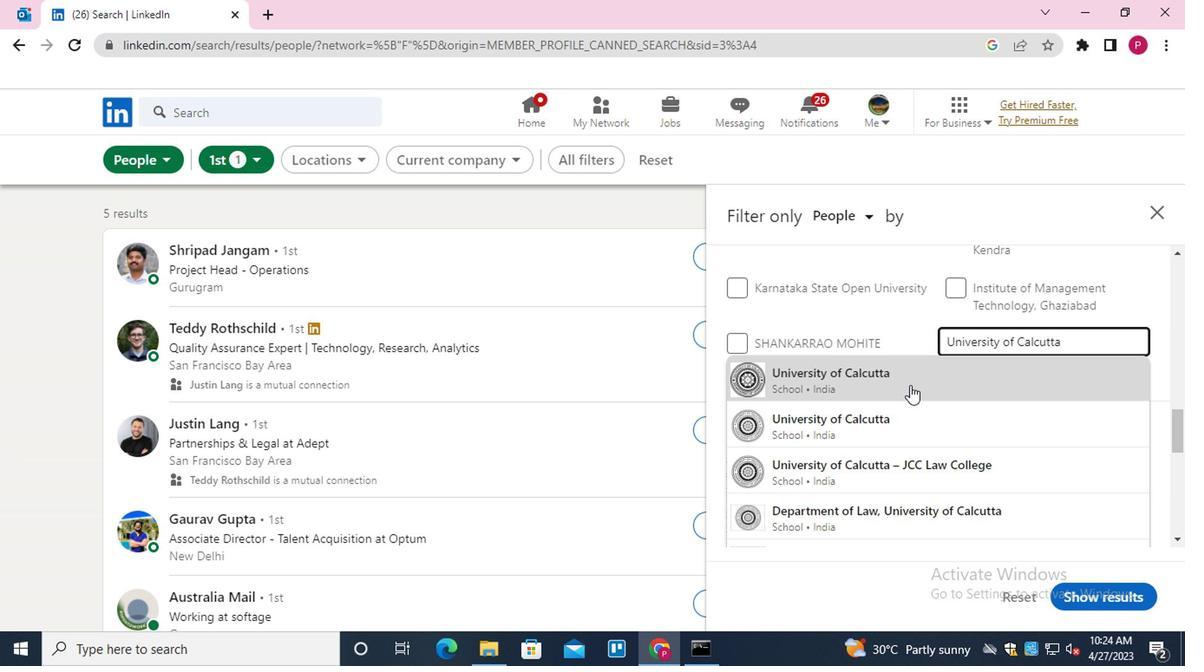 
Action: Mouse moved to (903, 388)
Screenshot: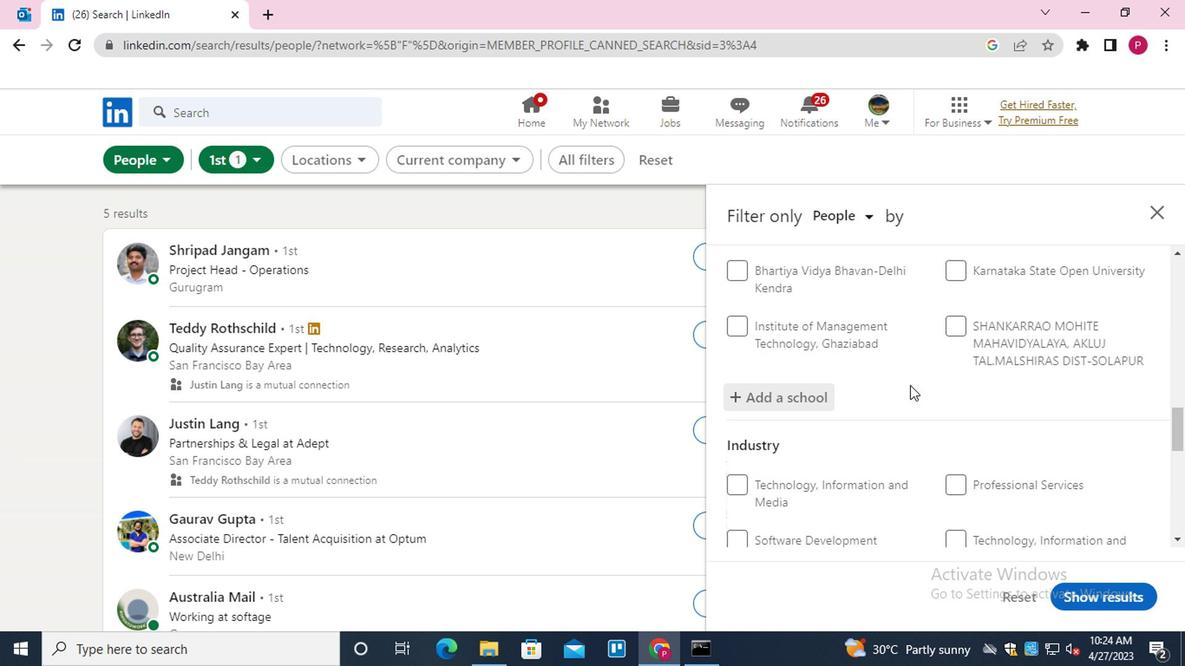 
Action: Mouse scrolled (903, 387) with delta (0, 0)
Screenshot: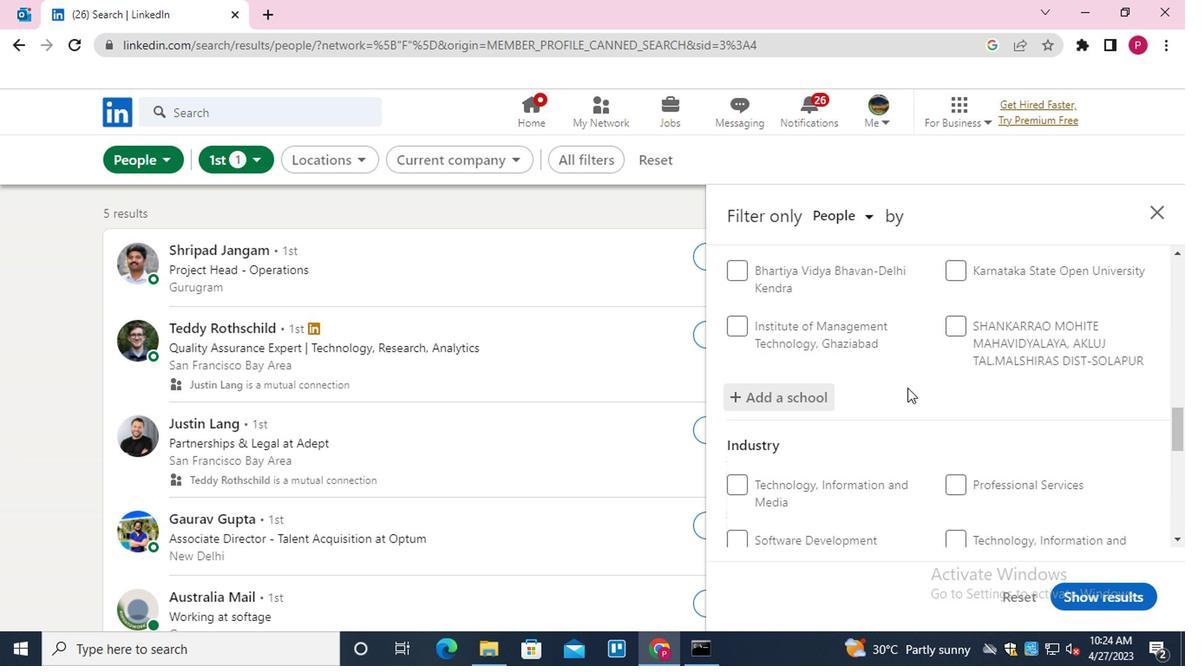 
Action: Mouse scrolled (903, 387) with delta (0, 0)
Screenshot: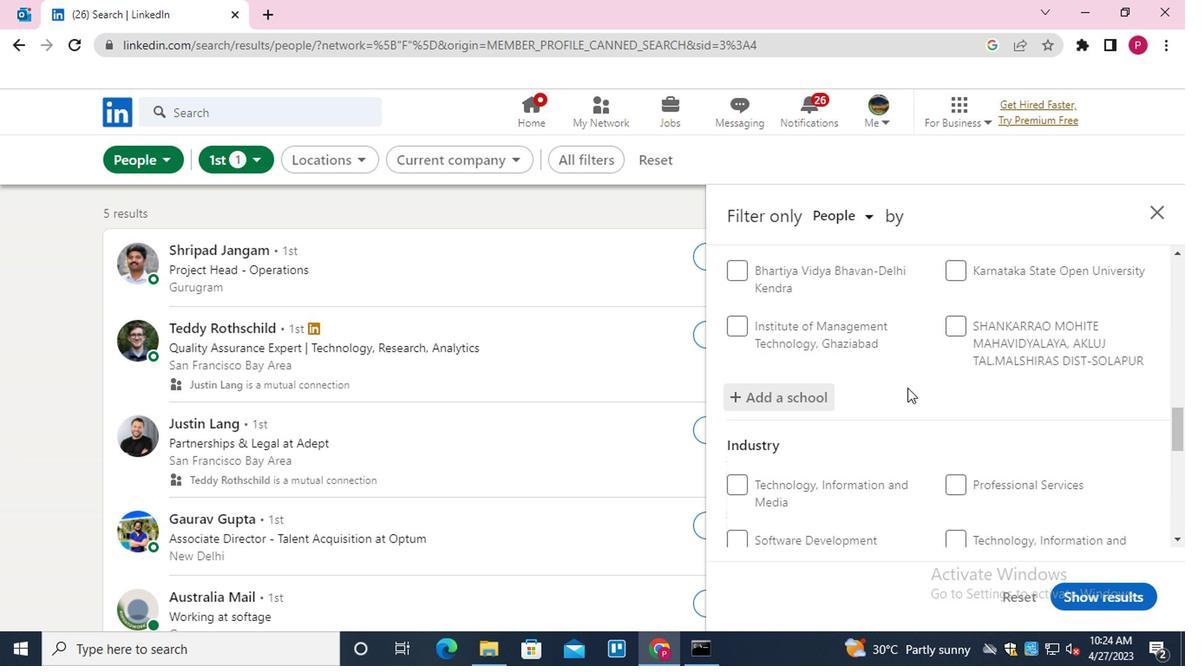
Action: Mouse scrolled (903, 387) with delta (0, 0)
Screenshot: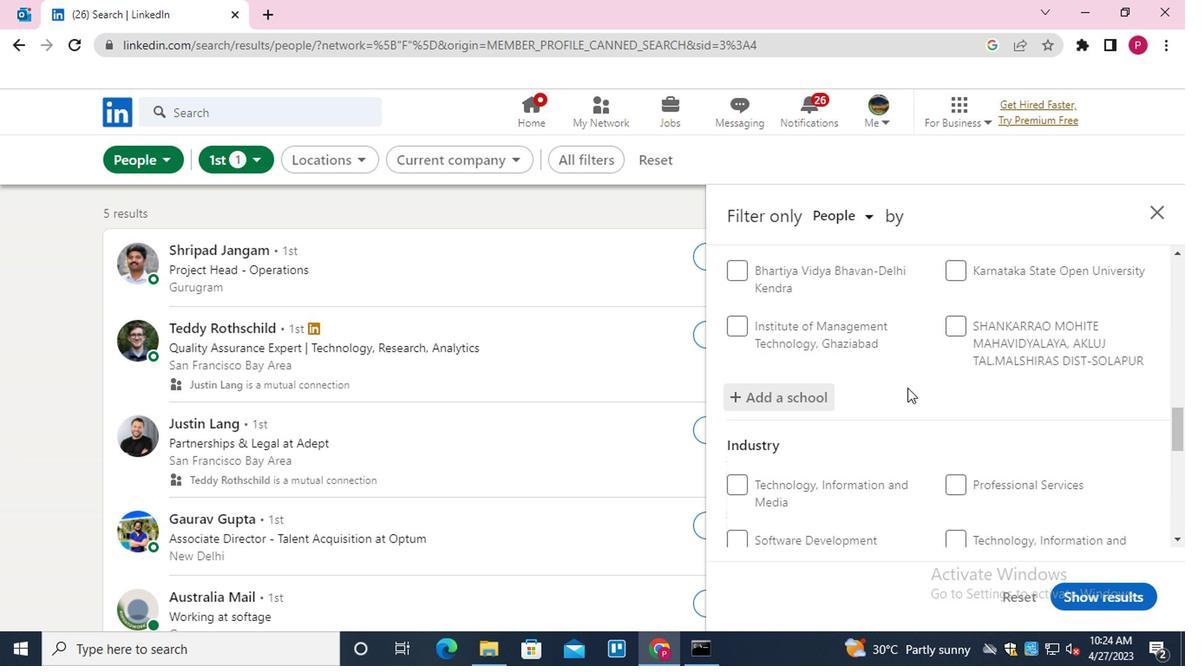 
Action: Mouse moved to (987, 340)
Screenshot: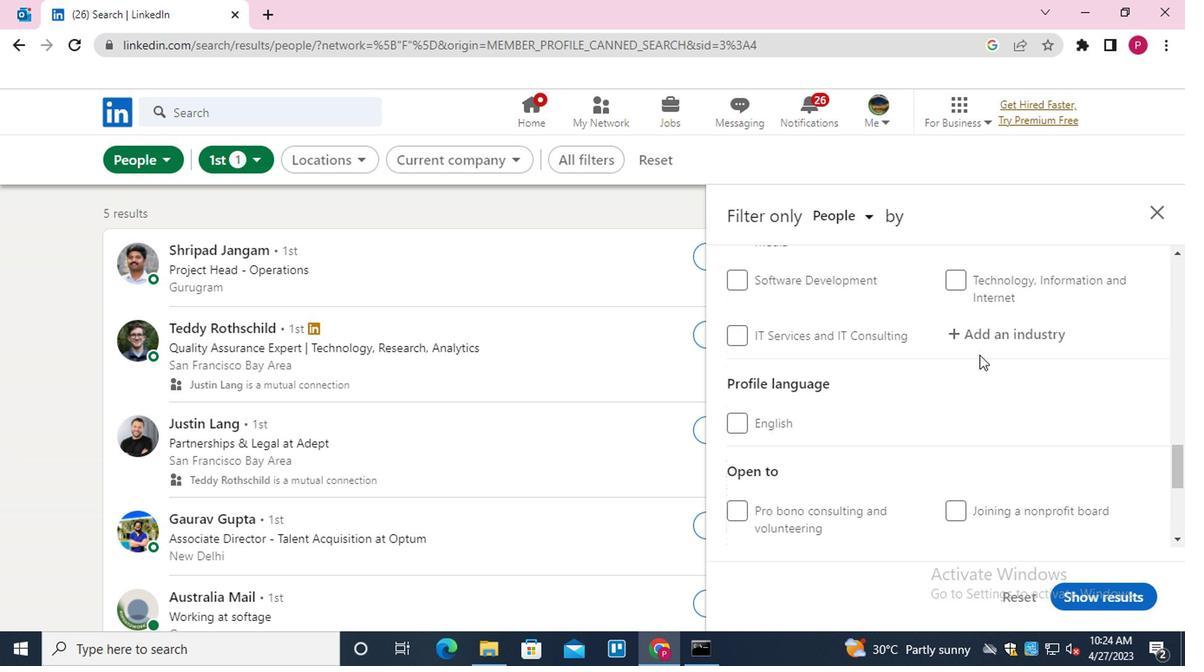 
Action: Mouse pressed left at (987, 340)
Screenshot: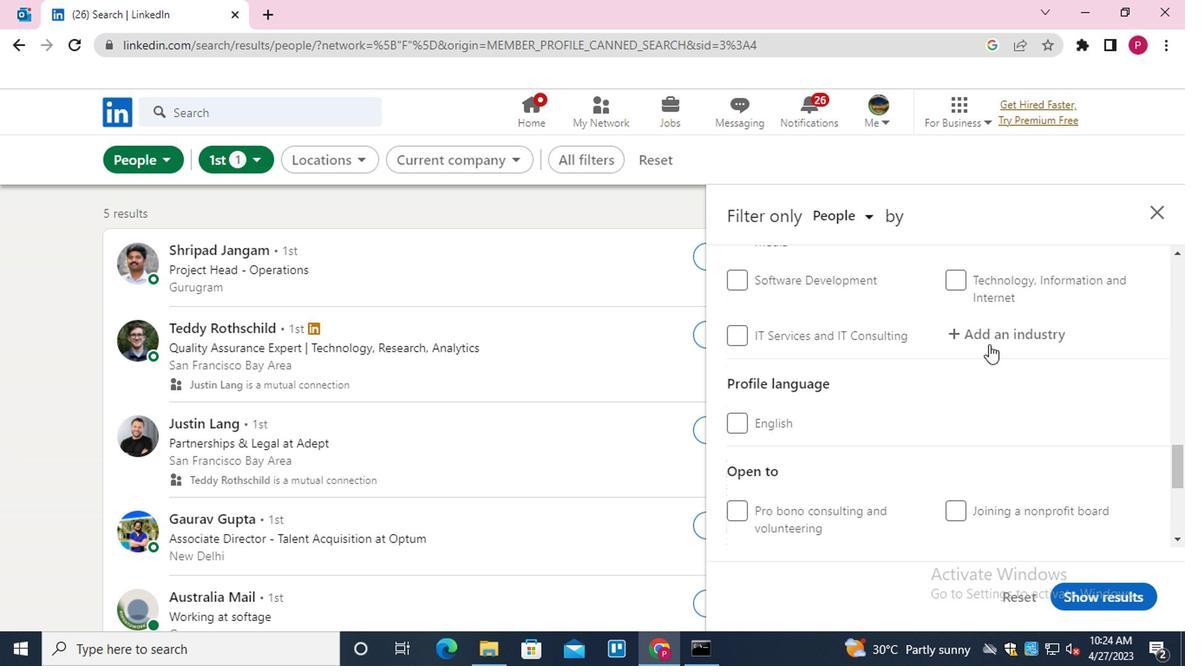 
Action: Key pressed <Key.shift><Key.shift><Key.shift>WHOLESALE<Key.down><Key.down><Key.down><Key.down><Key.down><Key.down><Key.down><Key.down><Key.down><Key.enter>
Screenshot: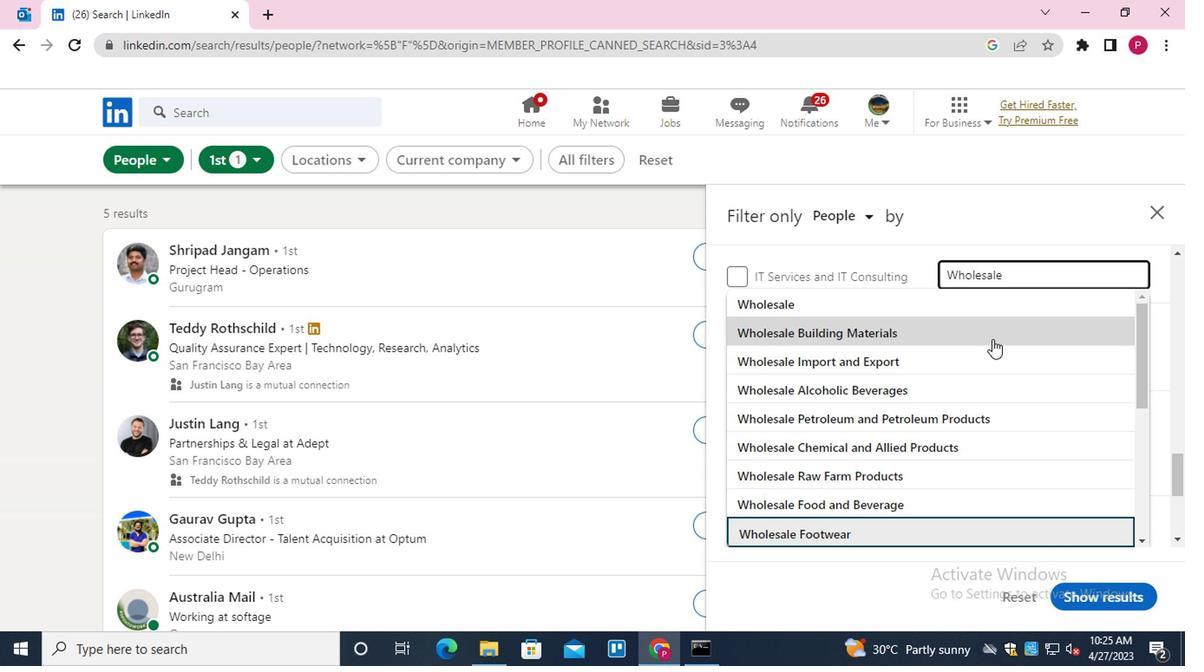 
Action: Mouse moved to (942, 326)
Screenshot: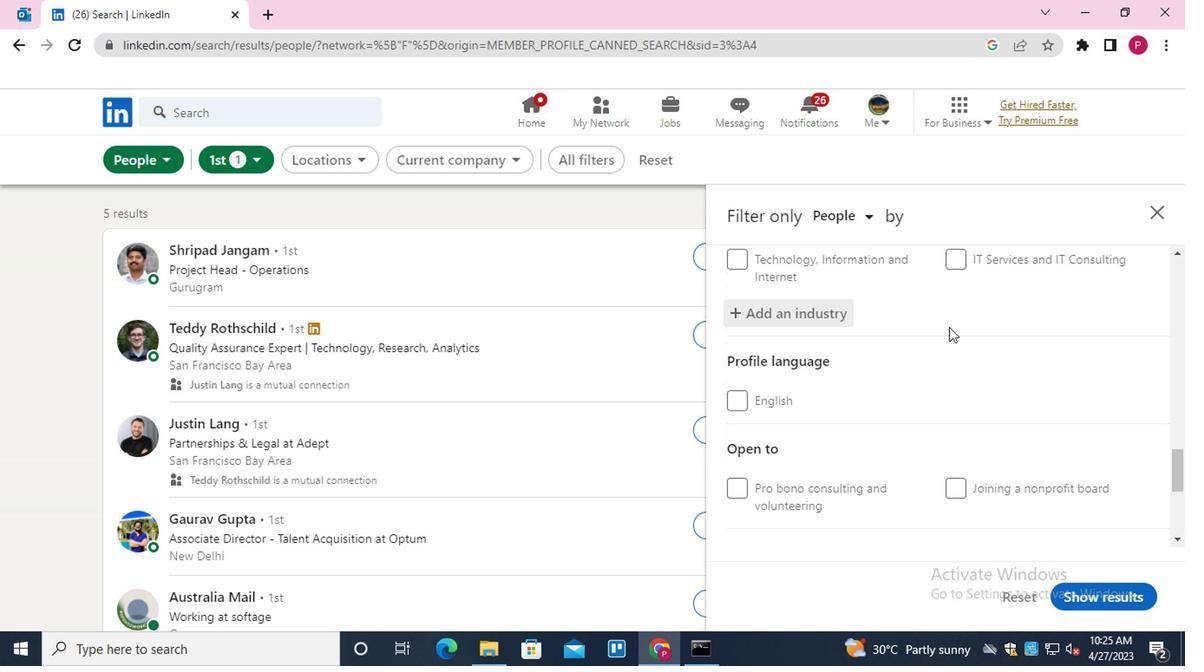 
Action: Mouse scrolled (942, 325) with delta (0, -1)
Screenshot: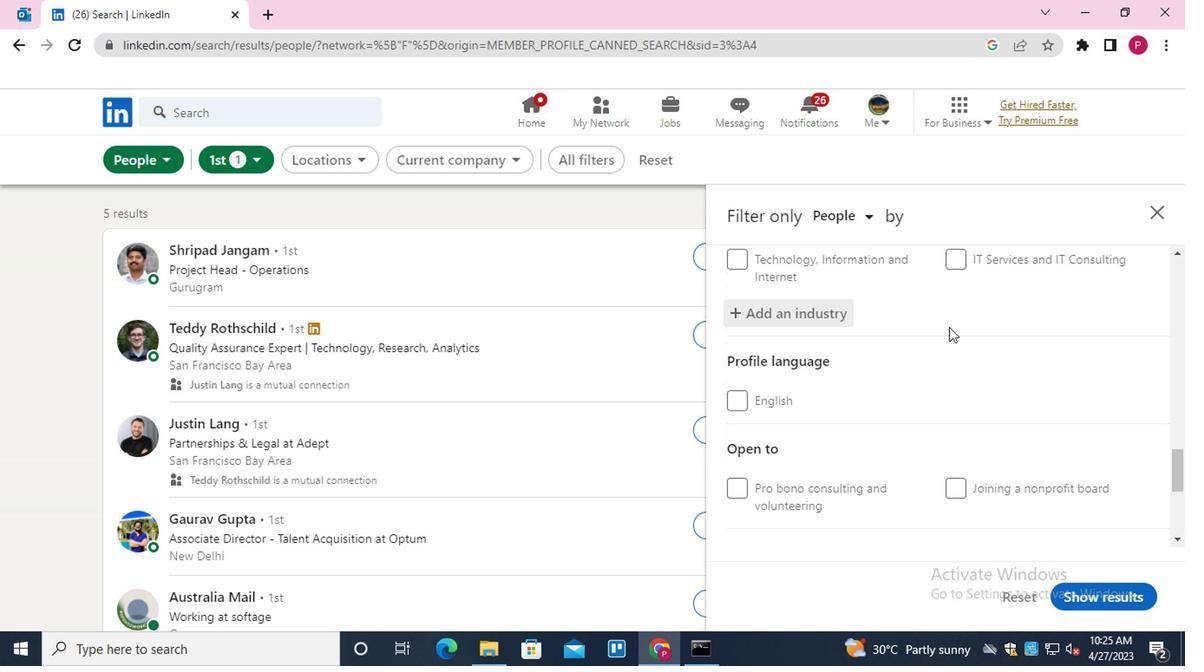
Action: Mouse moved to (938, 327)
Screenshot: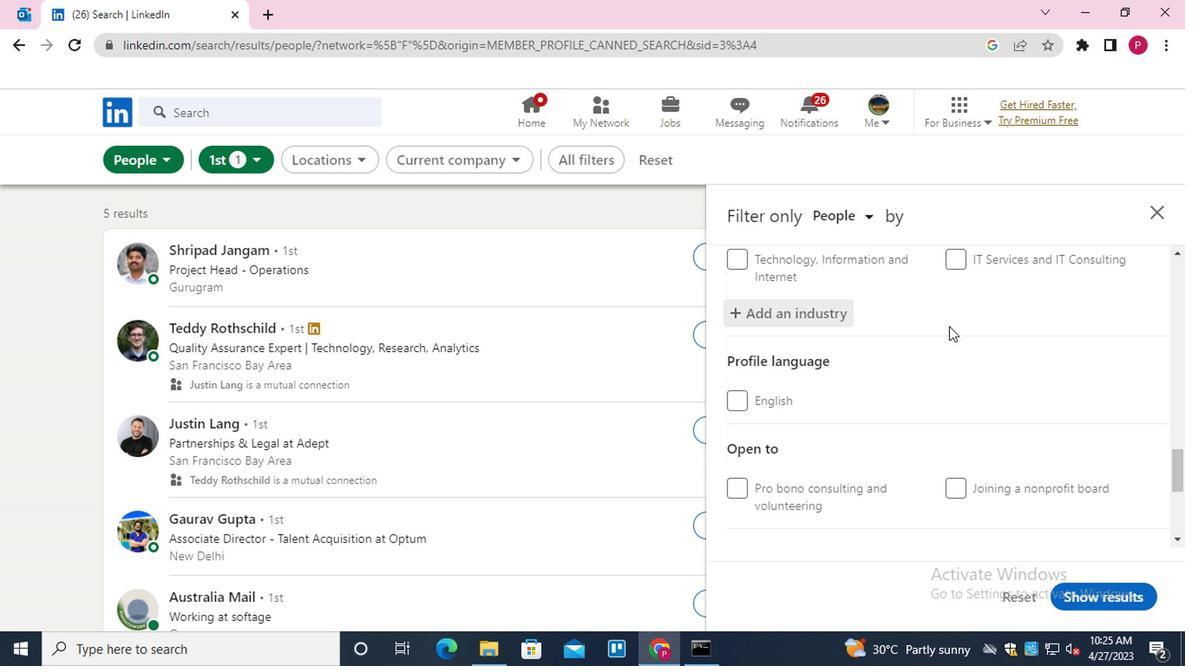 
Action: Mouse scrolled (938, 327) with delta (0, 0)
Screenshot: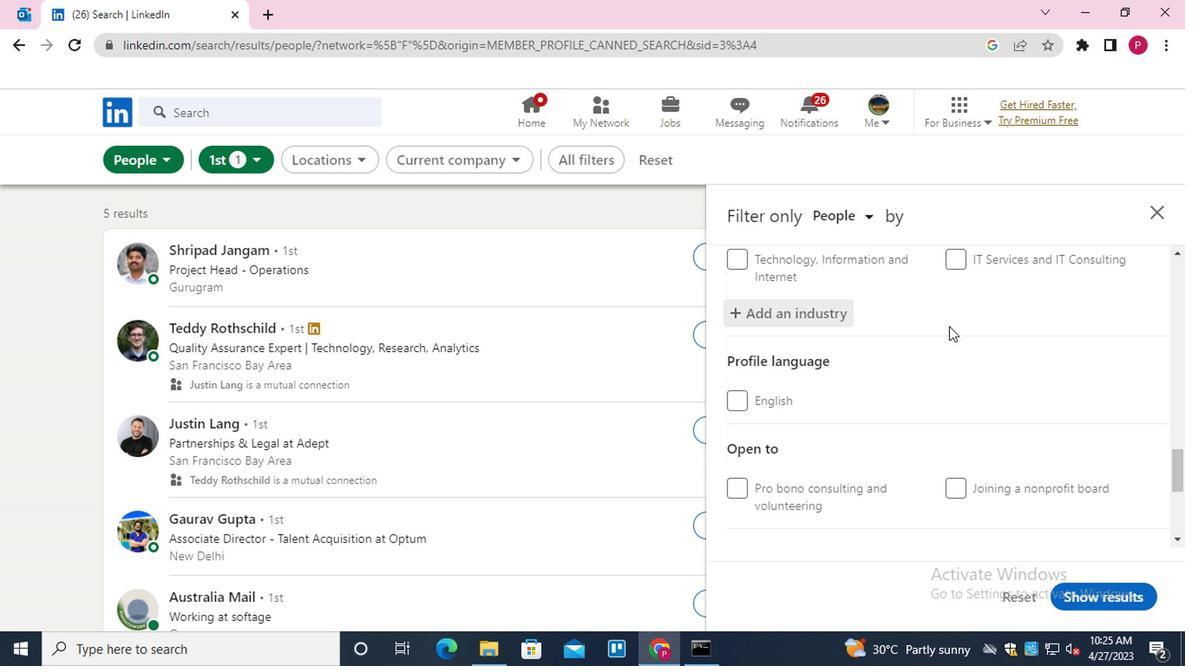 
Action: Mouse moved to (936, 330)
Screenshot: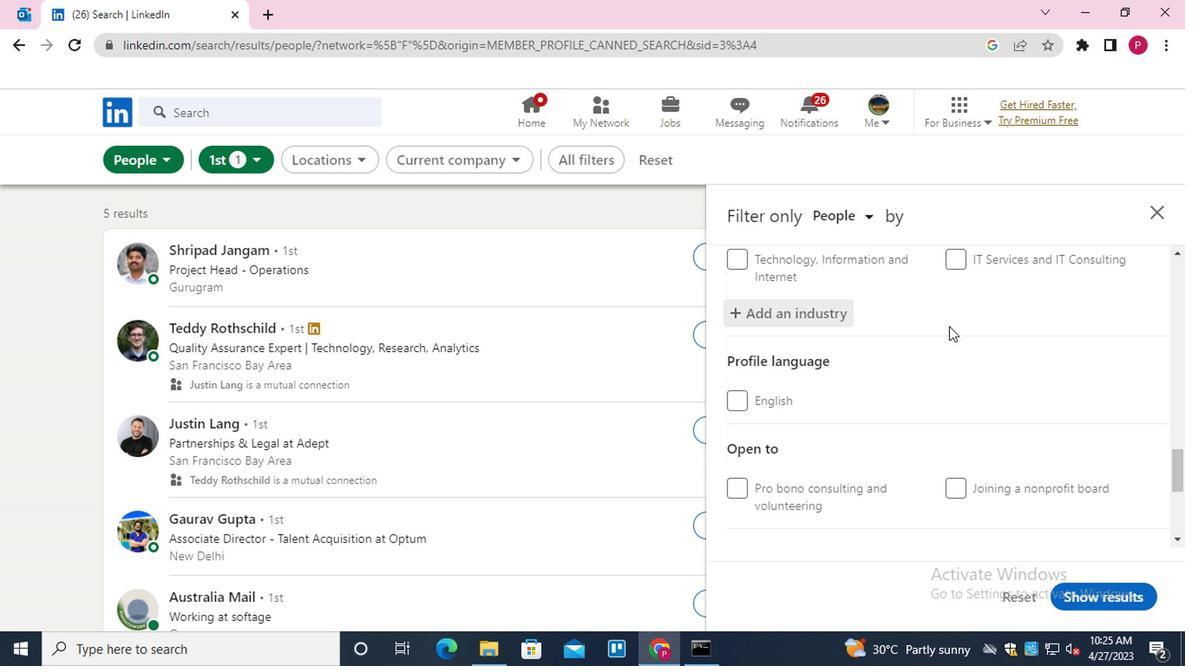 
Action: Mouse scrolled (936, 329) with delta (0, -1)
Screenshot: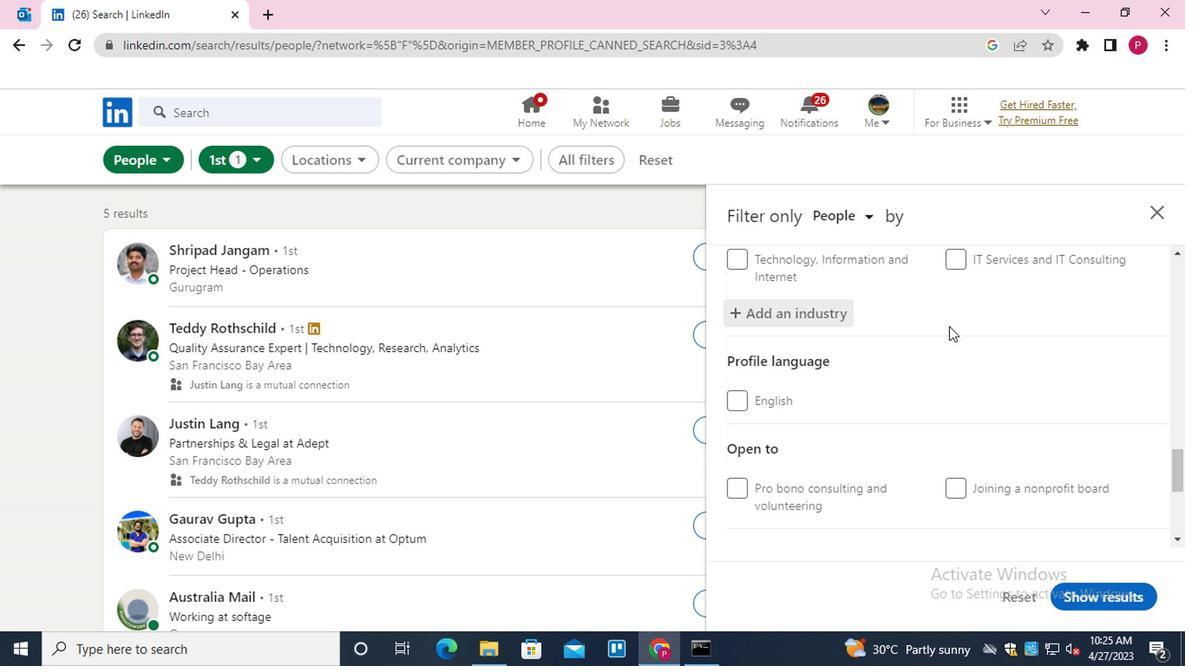 
Action: Mouse moved to (787, 322)
Screenshot: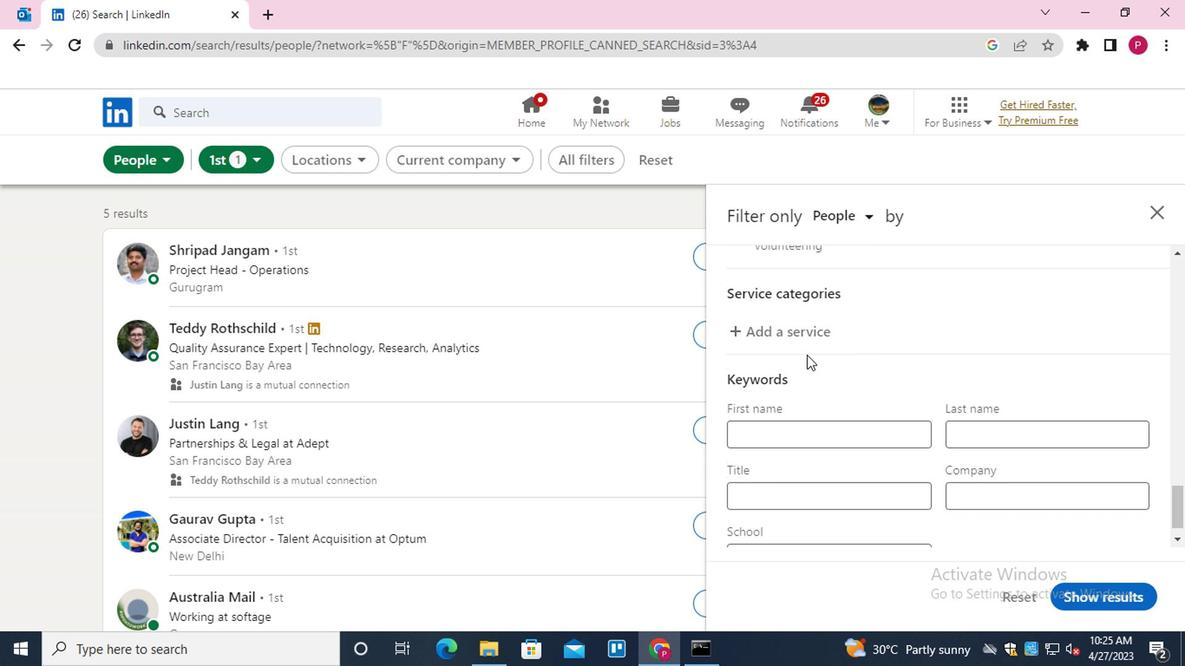 
Action: Mouse pressed left at (787, 322)
Screenshot: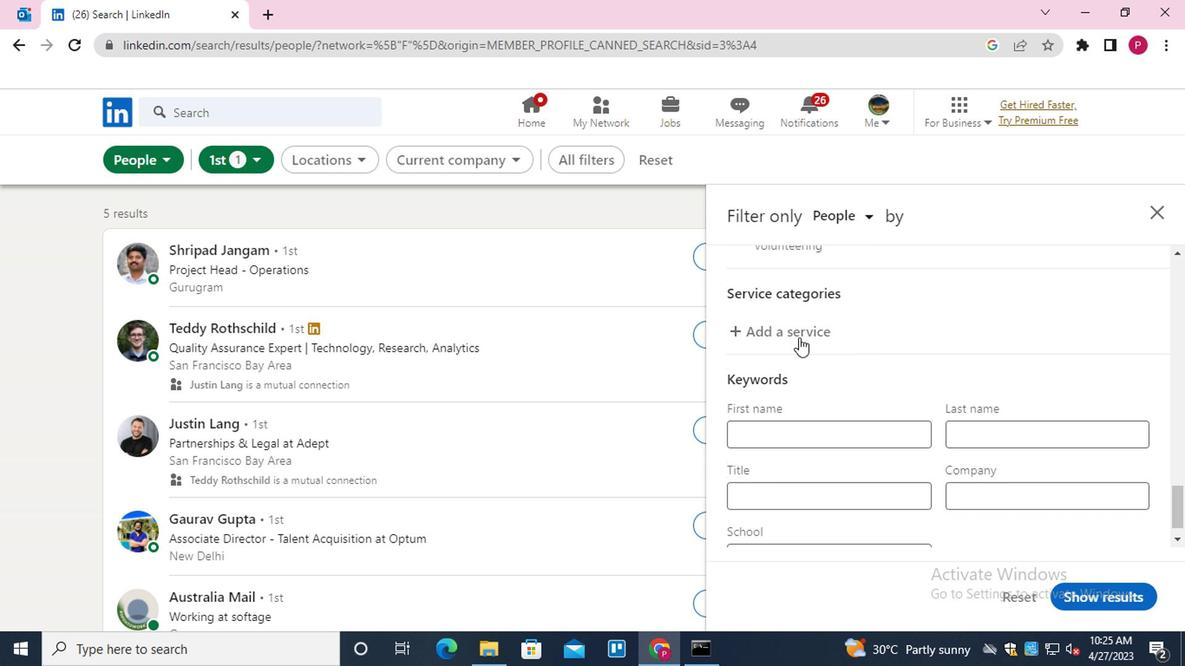 
Action: Mouse moved to (787, 322)
Screenshot: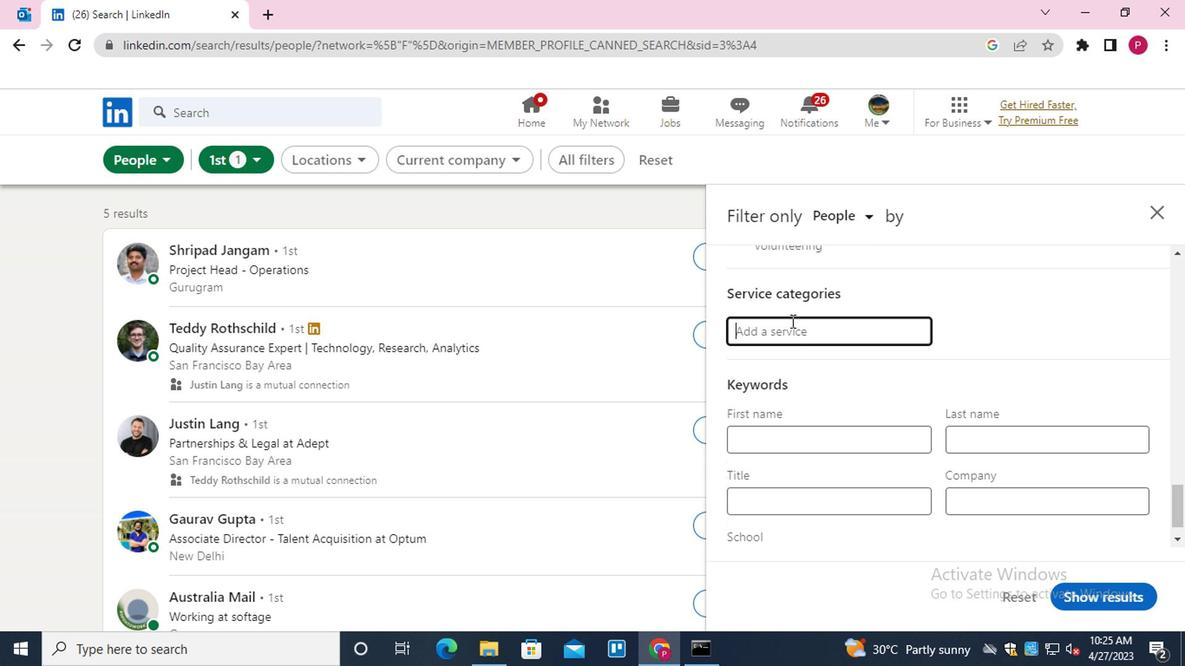 
Action: Key pressed <Key.shift>NEGO<Key.down><Key.enter>
Screenshot: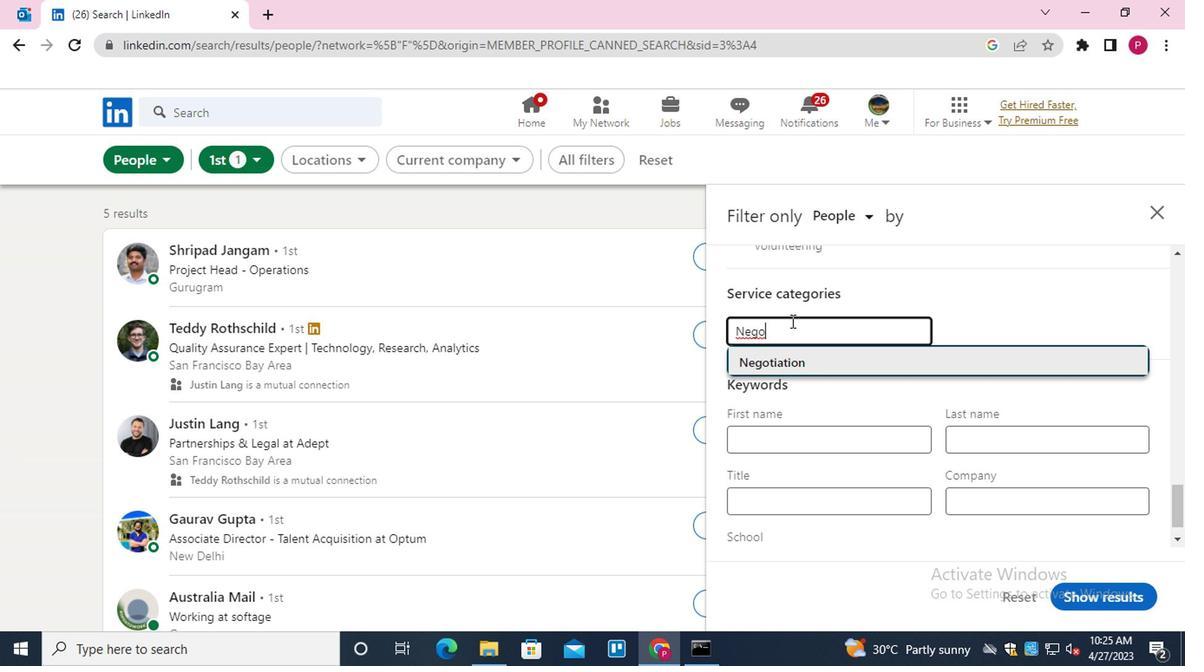
Action: Mouse moved to (778, 327)
Screenshot: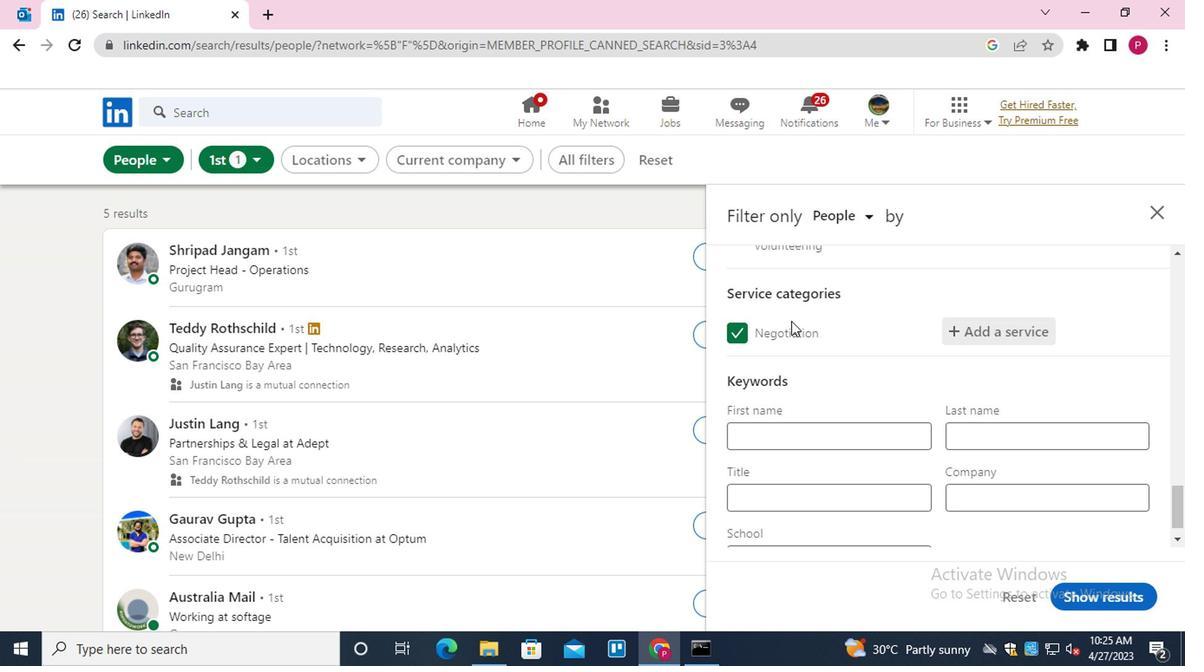 
Action: Mouse scrolled (778, 327) with delta (0, 0)
Screenshot: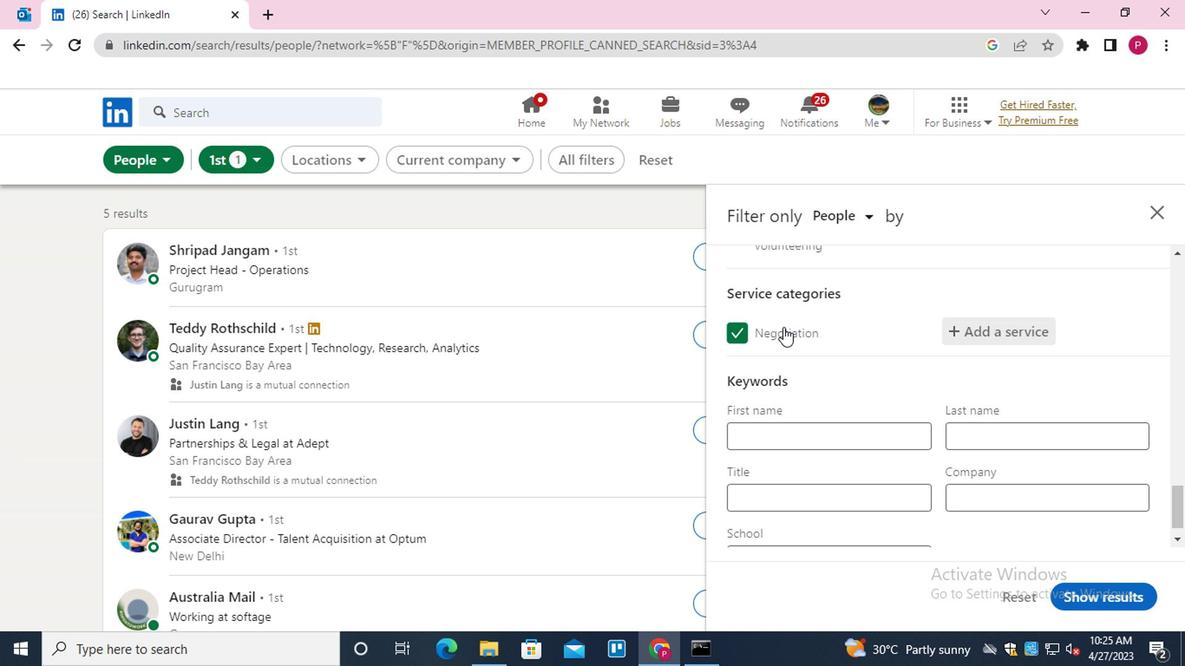 
Action: Mouse scrolled (778, 327) with delta (0, 0)
Screenshot: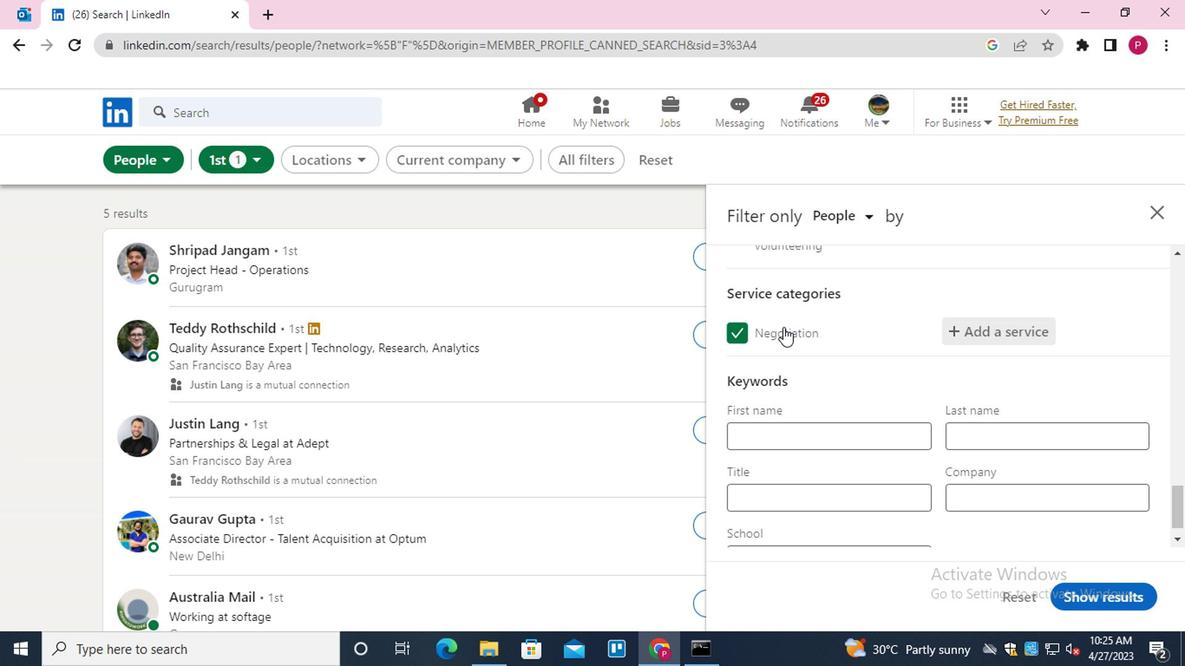 
Action: Mouse moved to (778, 329)
Screenshot: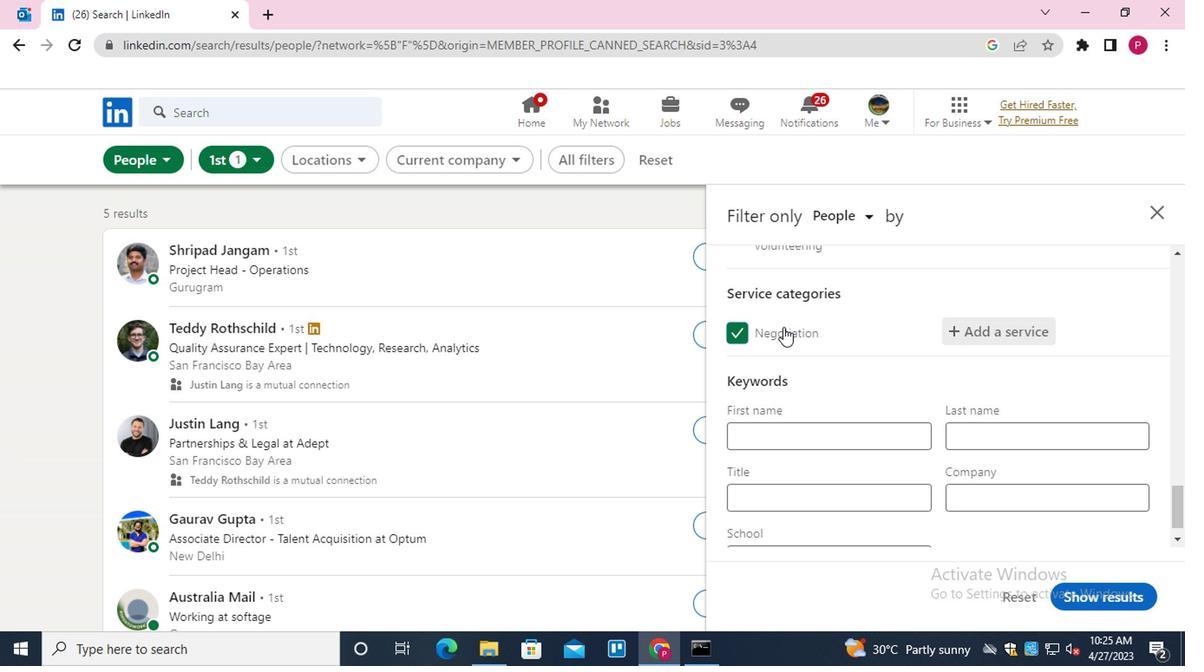 
Action: Mouse scrolled (778, 327) with delta (0, -1)
Screenshot: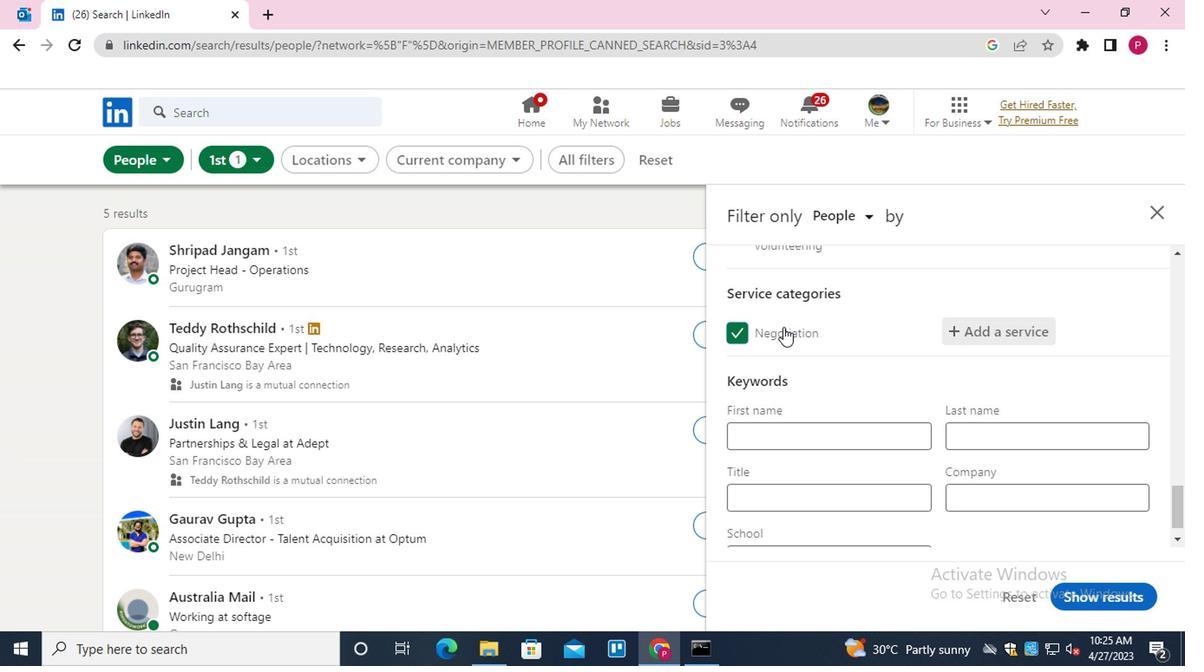 
Action: Mouse scrolled (778, 327) with delta (0, -1)
Screenshot: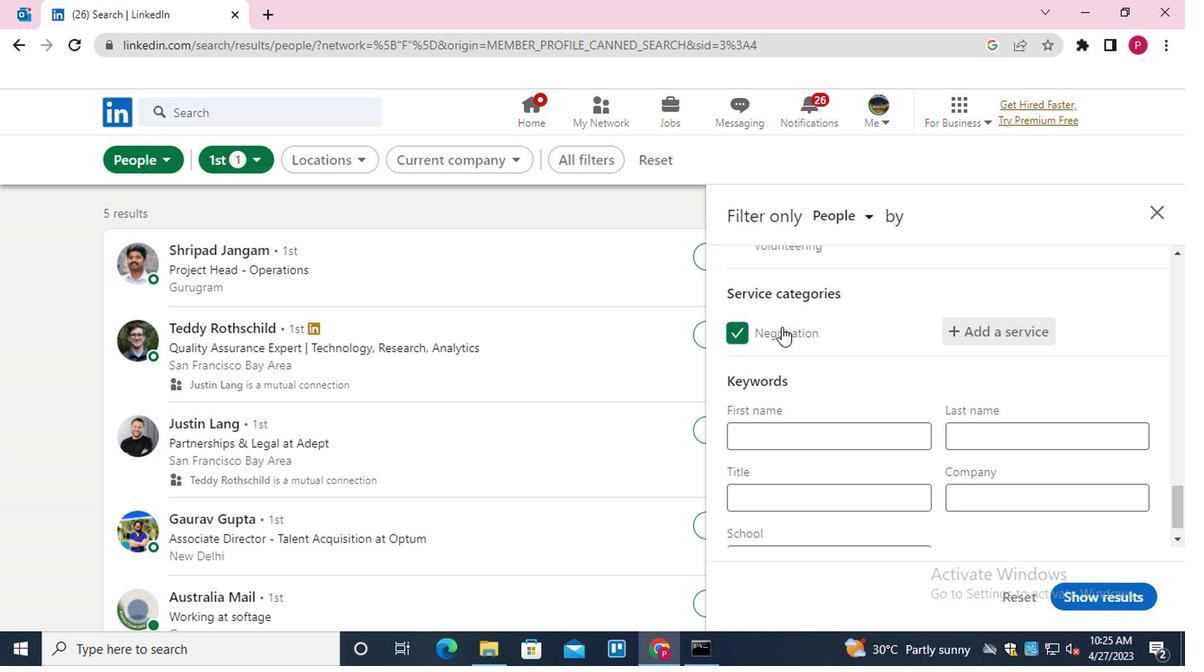 
Action: Mouse moved to (821, 457)
Screenshot: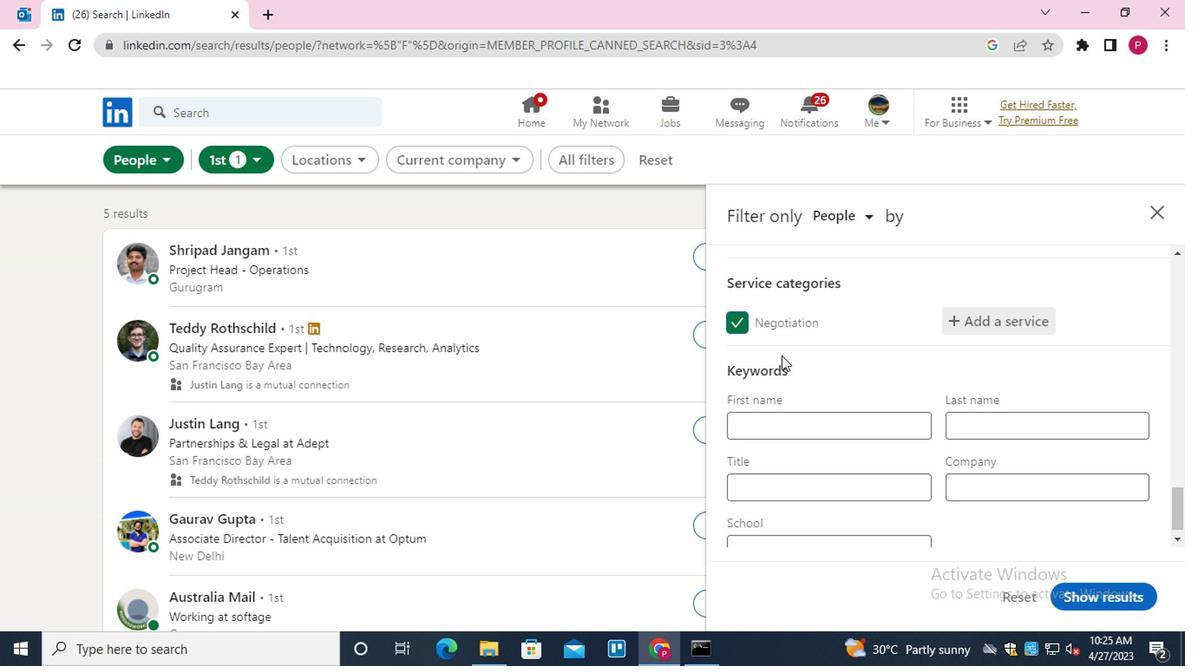 
Action: Mouse pressed left at (821, 457)
Screenshot: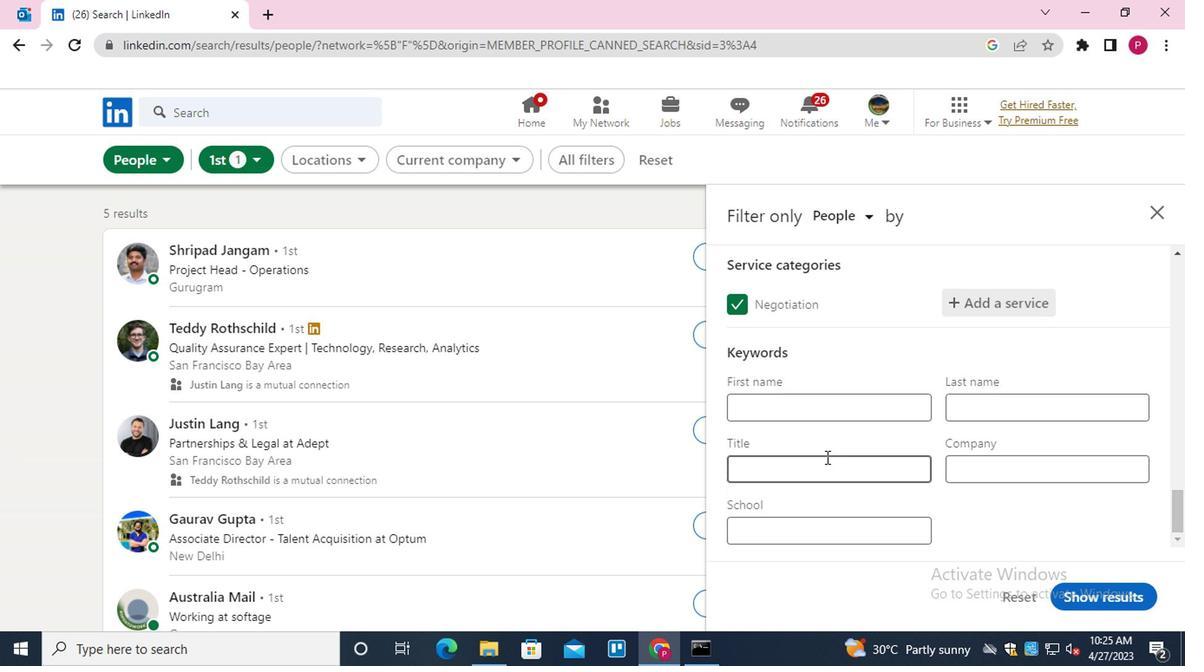 
Action: Key pressed <Key.shift>WAREHOUSE<Key.space>WORKER
Screenshot: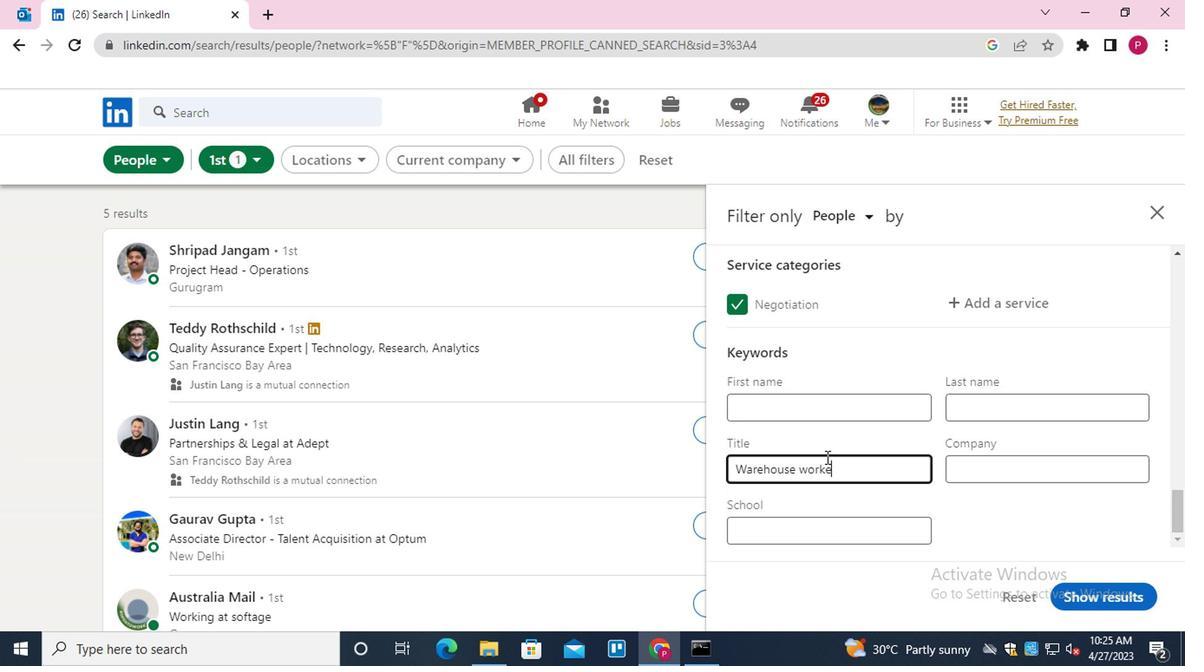
Action: Mouse moved to (1086, 603)
Screenshot: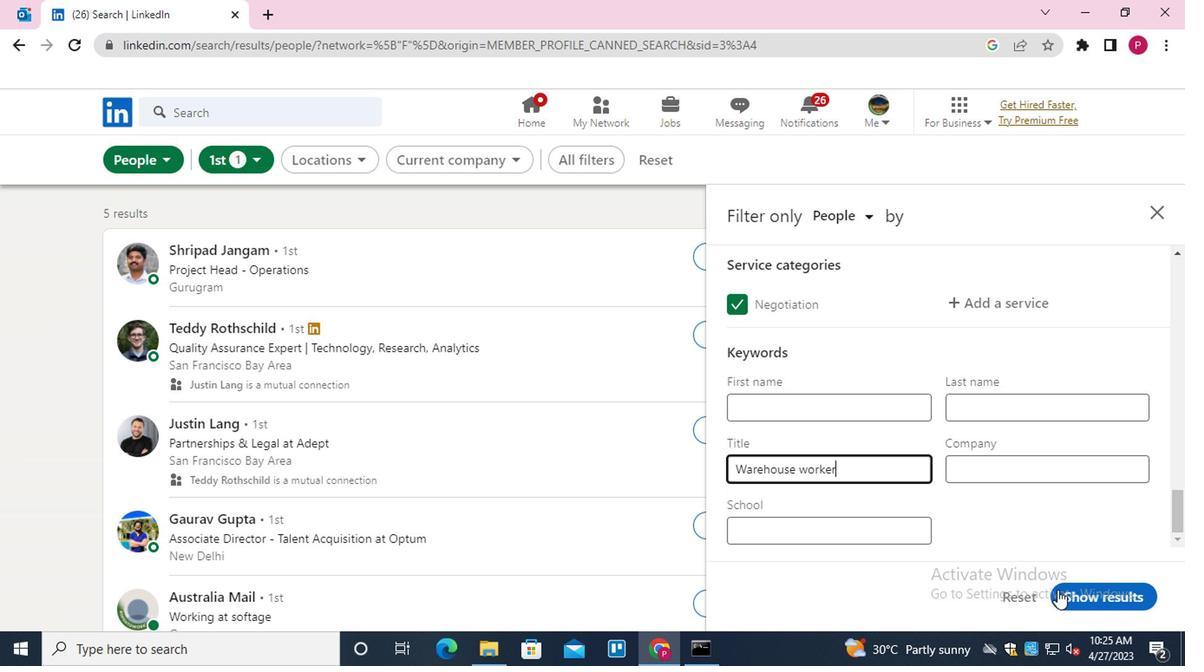 
Action: Mouse pressed left at (1086, 603)
Screenshot: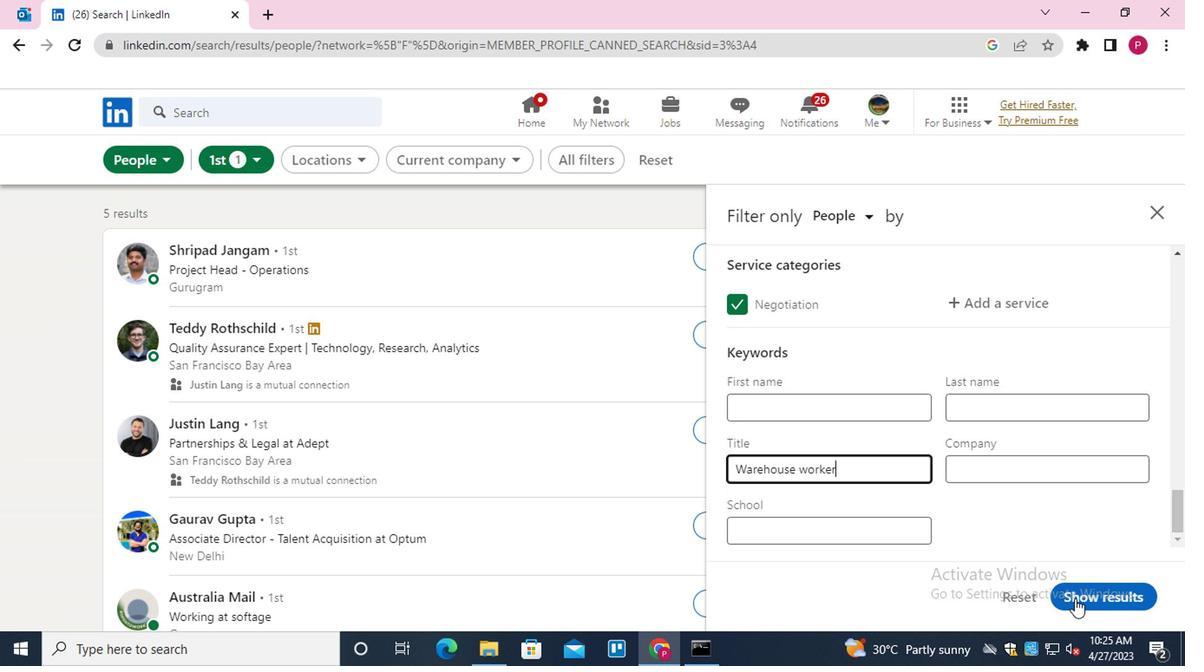 
Action: Mouse moved to (513, 313)
Screenshot: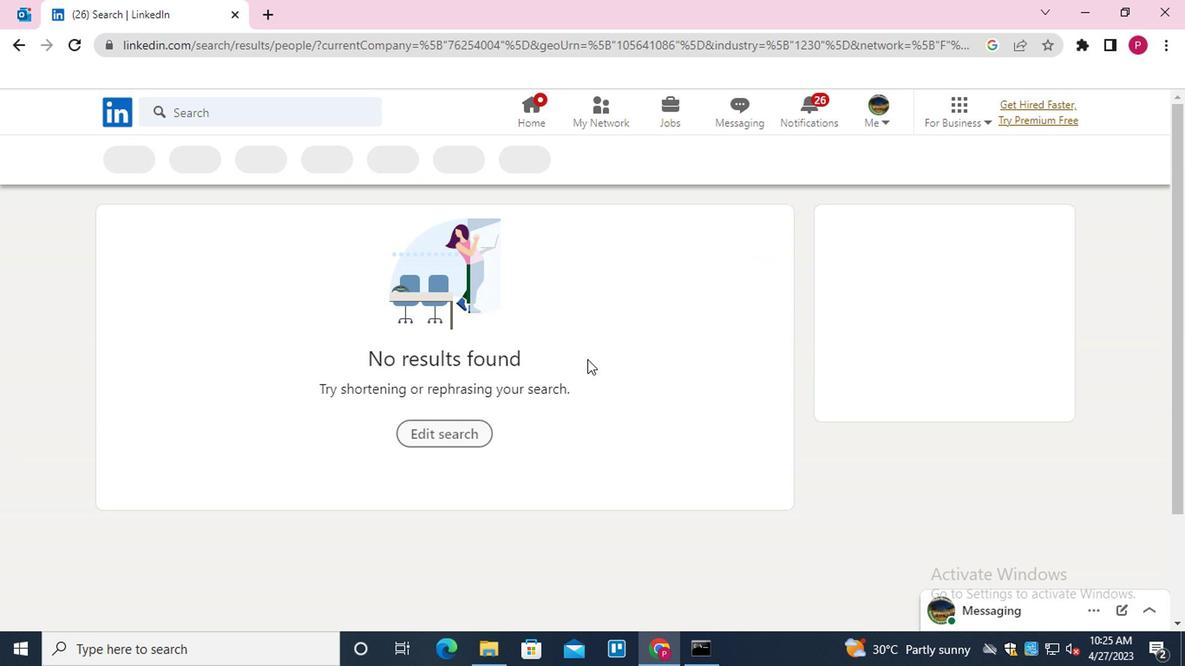 
